 Task: Add a signature Lindsey Parker containing Best wishes for a happy National Cybersecurity Awareness Month, Lindsey Parker to email address softage.9@softage.net and add a label Safety manuals
Action: Mouse moved to (885, 53)
Screenshot: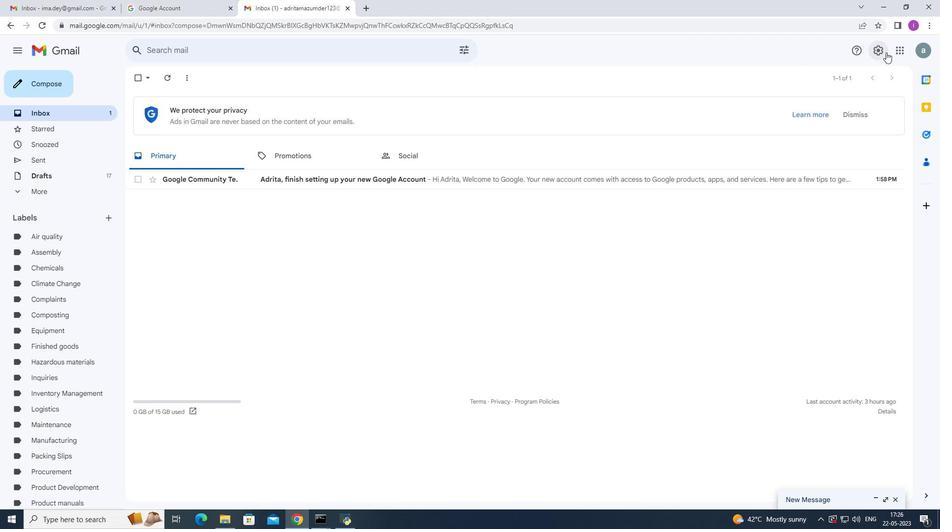 
Action: Mouse pressed left at (885, 53)
Screenshot: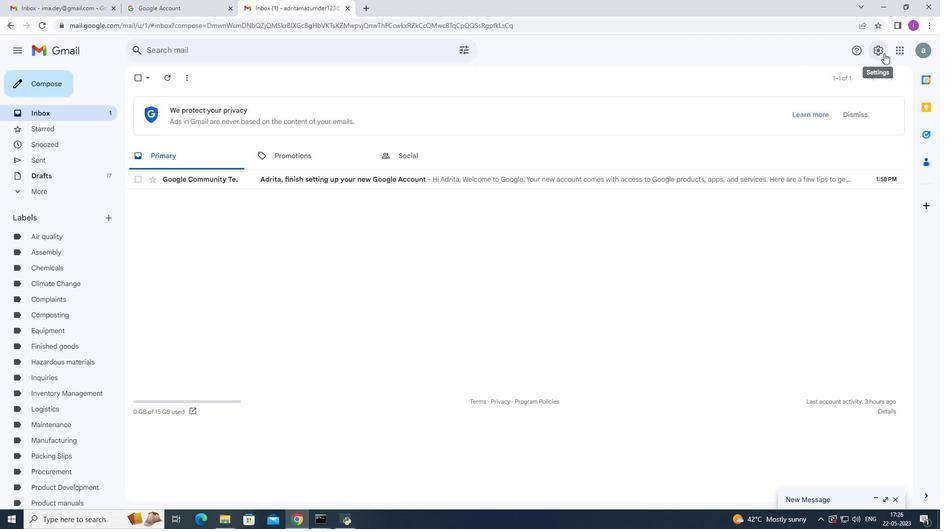 
Action: Mouse moved to (844, 101)
Screenshot: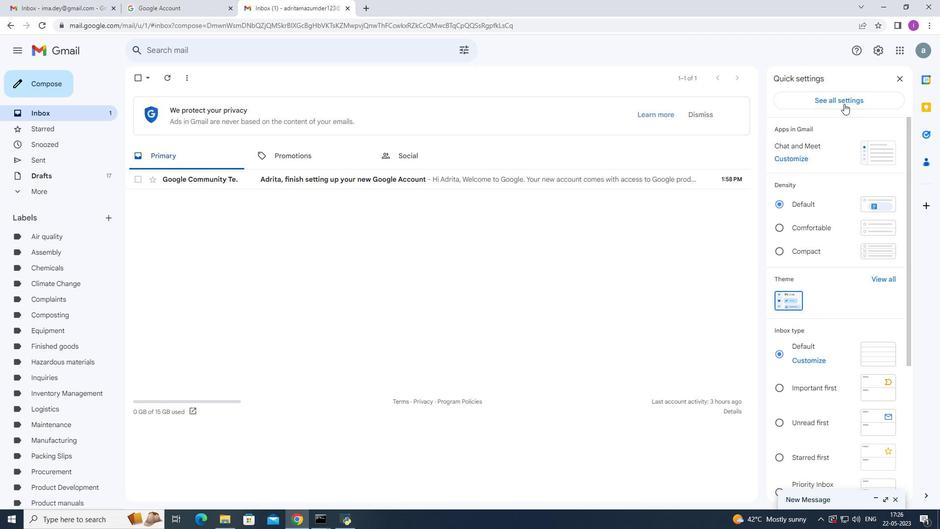 
Action: Mouse pressed left at (844, 101)
Screenshot: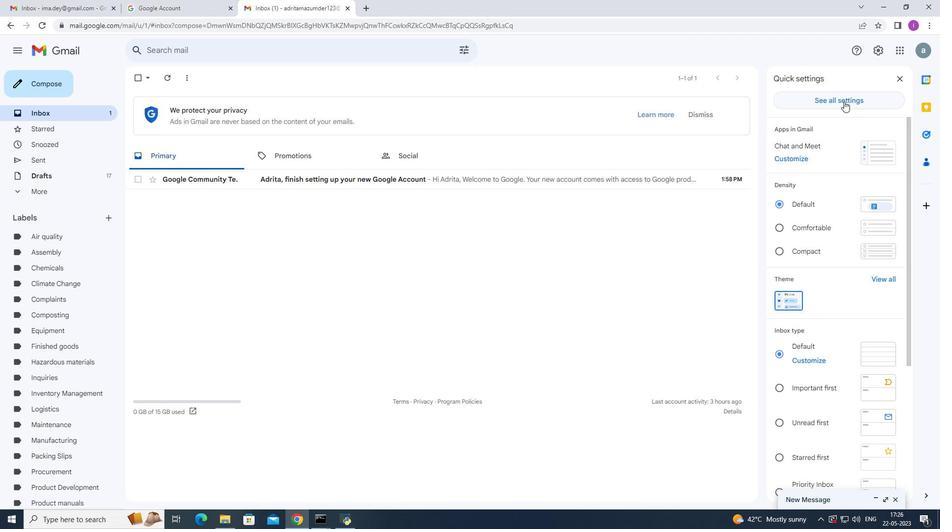 
Action: Mouse moved to (325, 351)
Screenshot: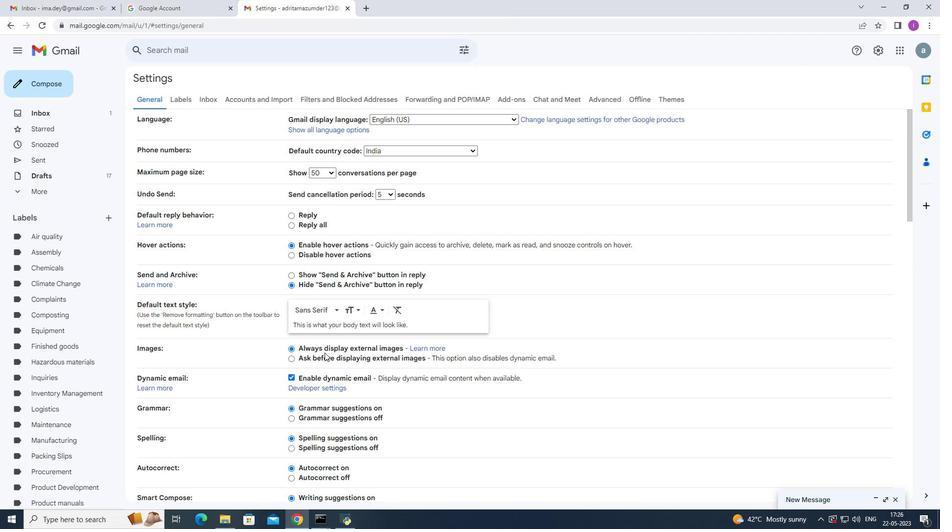 
Action: Mouse scrolled (324, 351) with delta (0, 0)
Screenshot: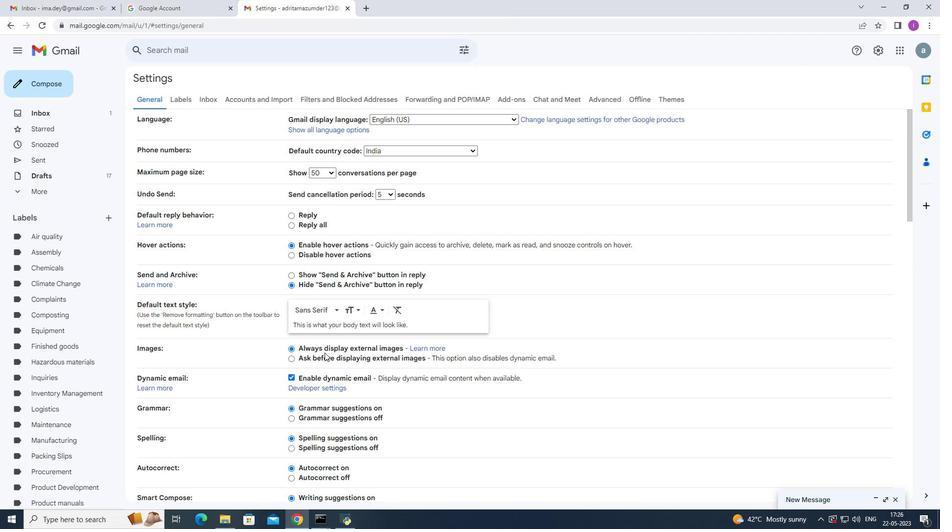 
Action: Mouse moved to (326, 351)
Screenshot: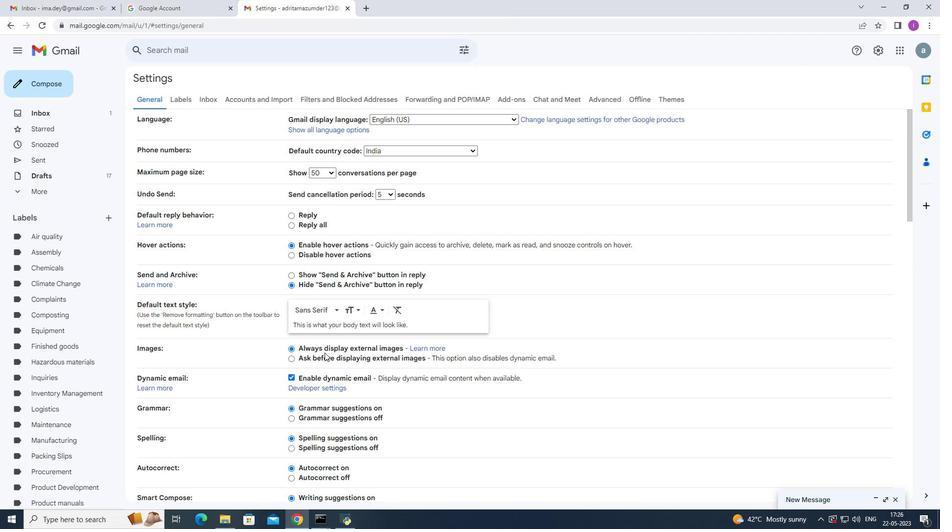 
Action: Mouse scrolled (324, 351) with delta (0, 0)
Screenshot: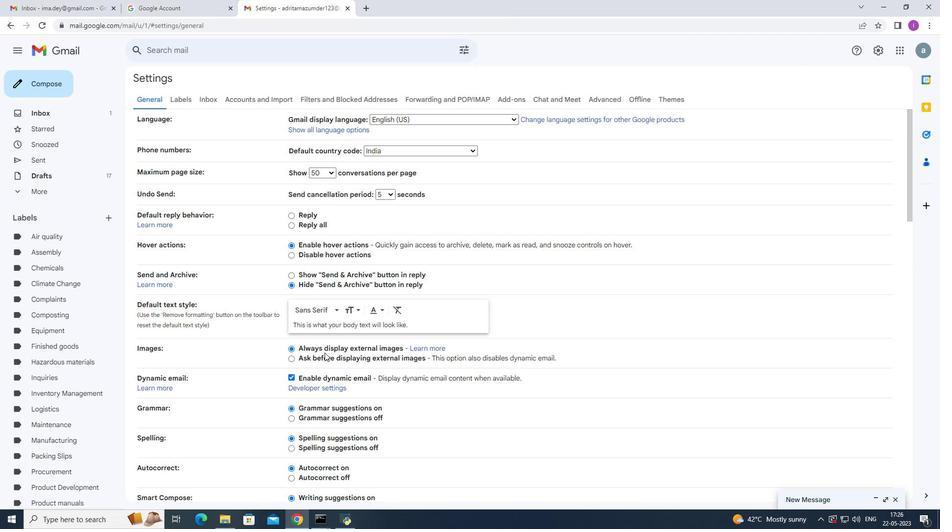
Action: Mouse moved to (330, 352)
Screenshot: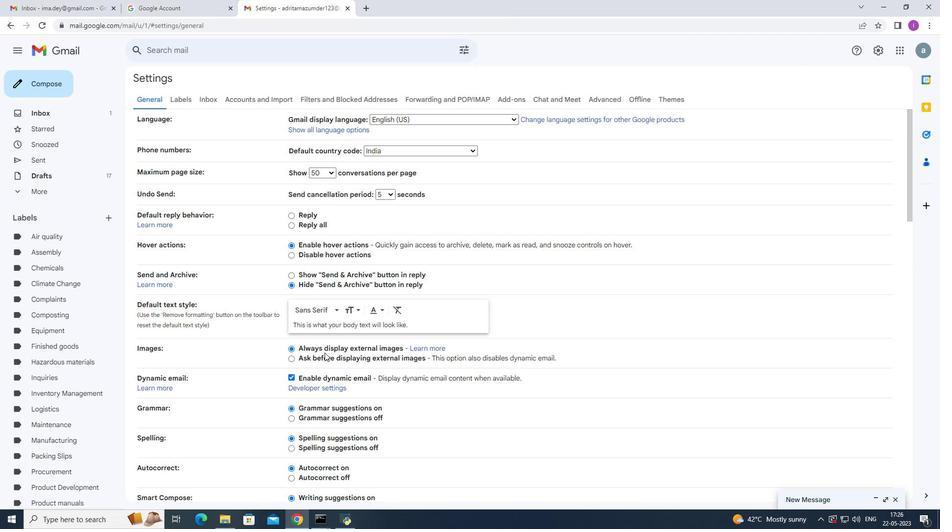 
Action: Mouse scrolled (324, 351) with delta (0, 0)
Screenshot: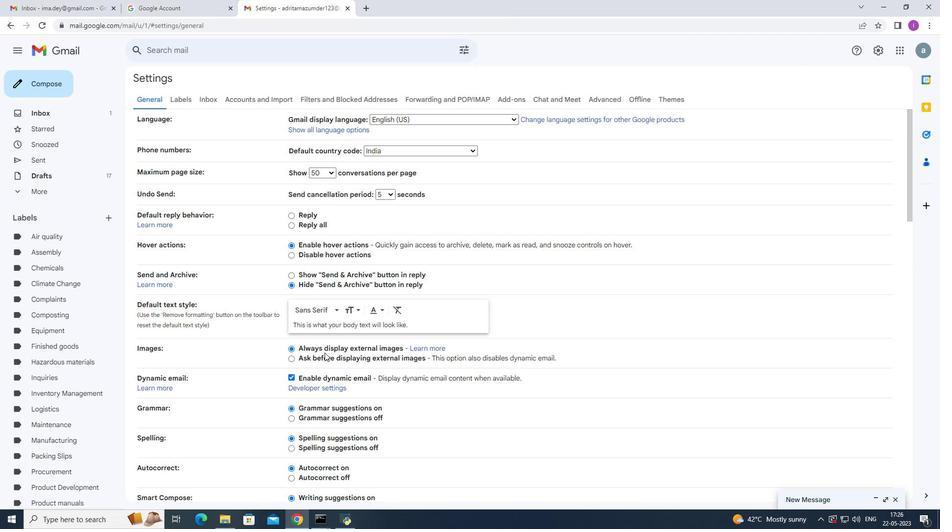 
Action: Mouse moved to (332, 351)
Screenshot: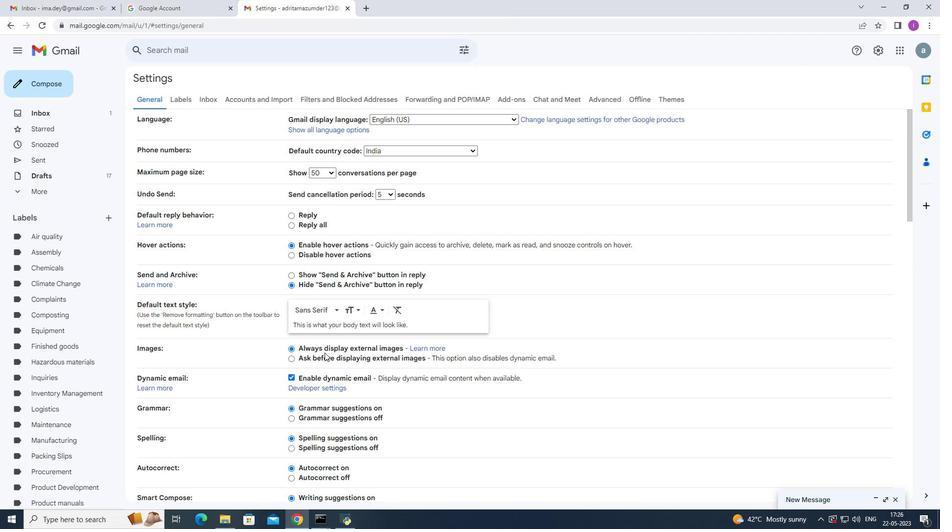 
Action: Mouse scrolled (326, 351) with delta (0, 0)
Screenshot: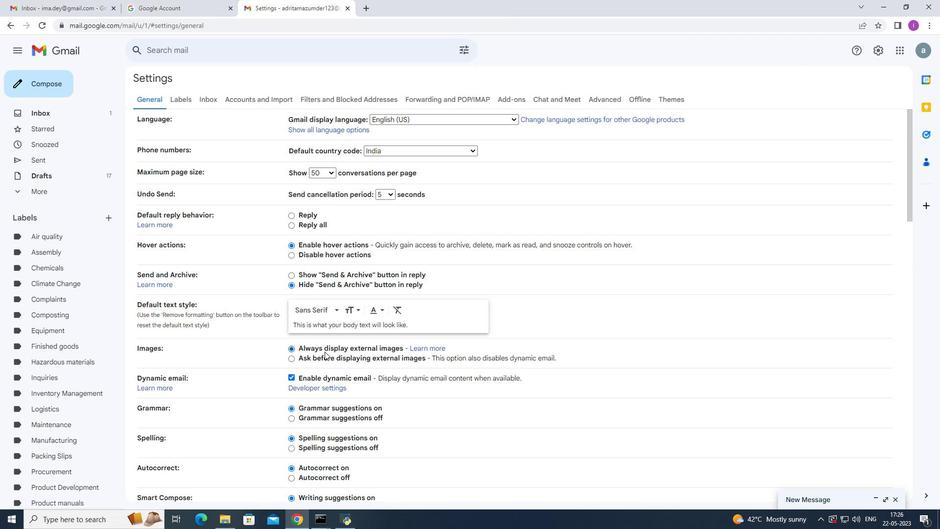 
Action: Mouse moved to (334, 347)
Screenshot: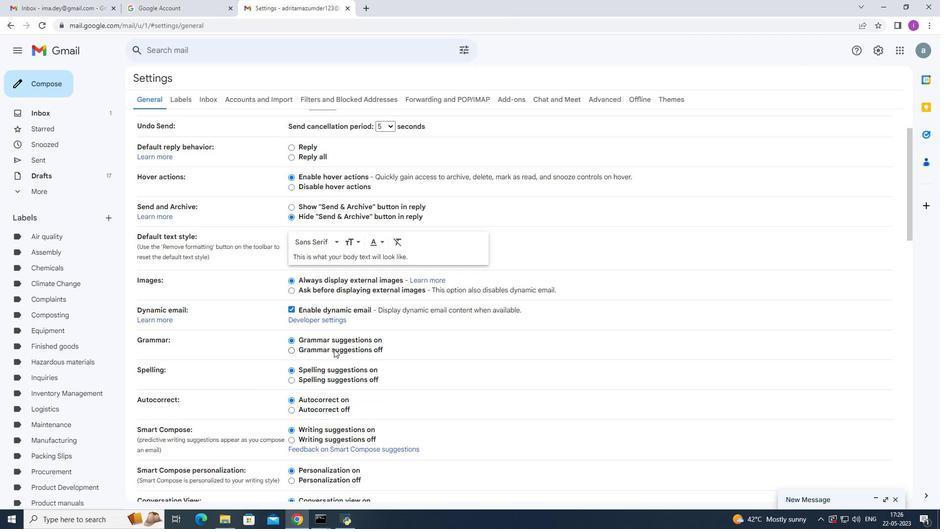 
Action: Mouse scrolled (334, 347) with delta (0, 0)
Screenshot: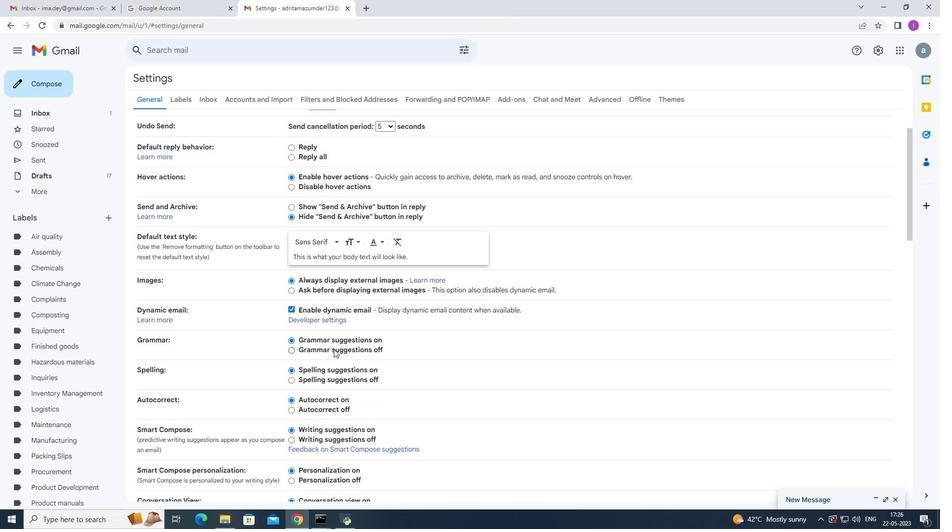 
Action: Mouse moved to (335, 347)
Screenshot: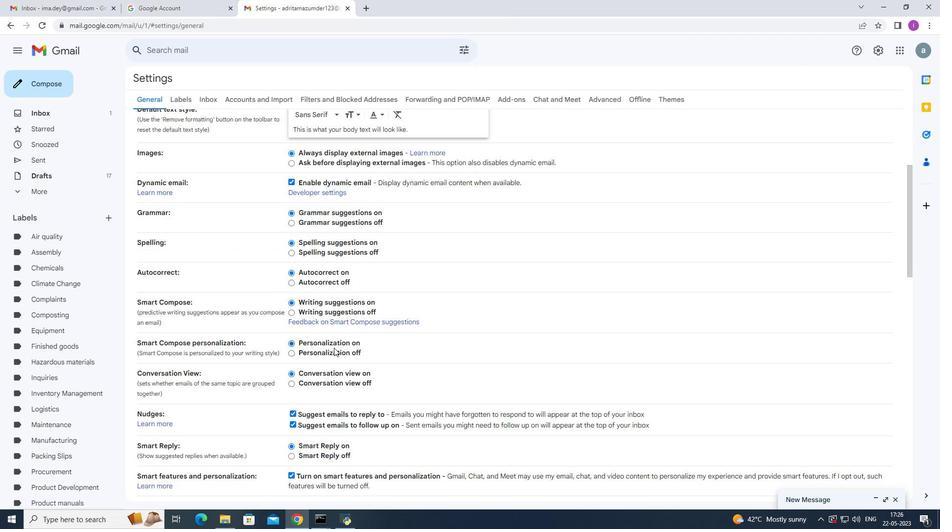 
Action: Mouse scrolled (335, 347) with delta (0, 0)
Screenshot: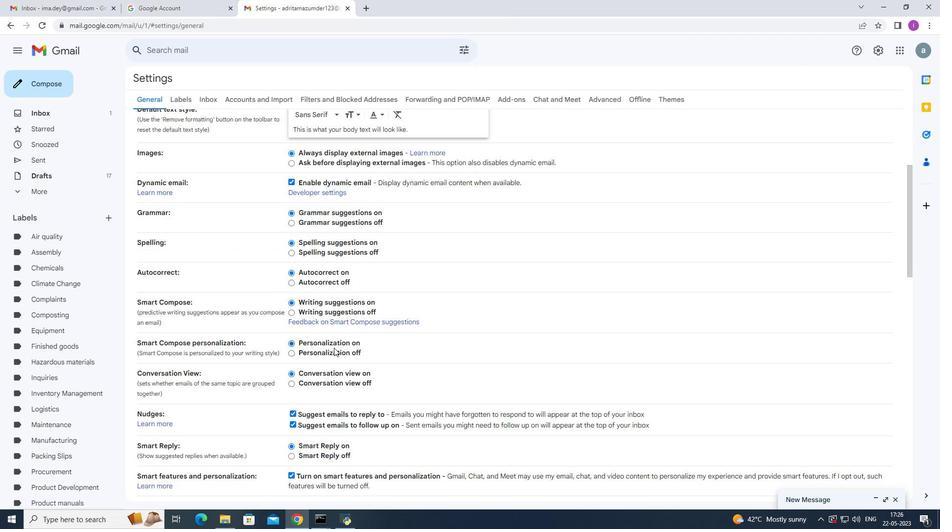 
Action: Mouse moved to (337, 346)
Screenshot: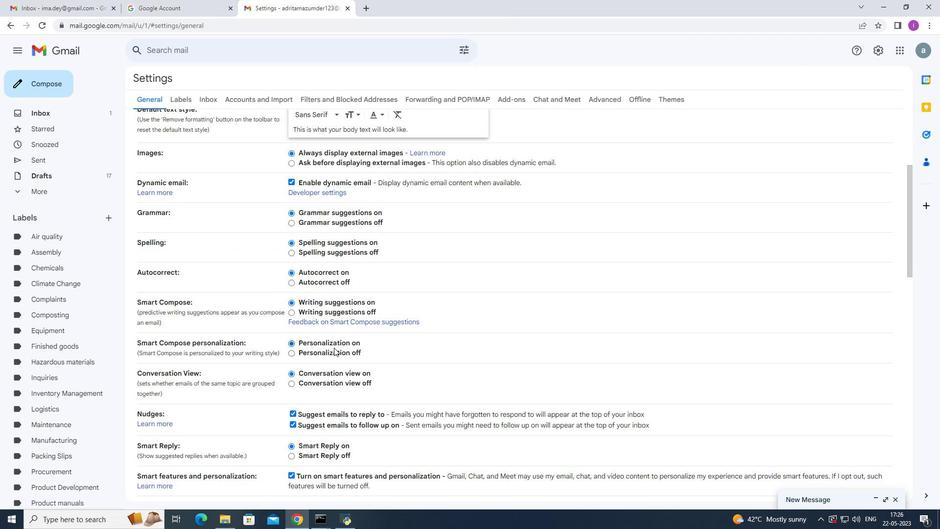 
Action: Mouse scrolled (337, 346) with delta (0, 0)
Screenshot: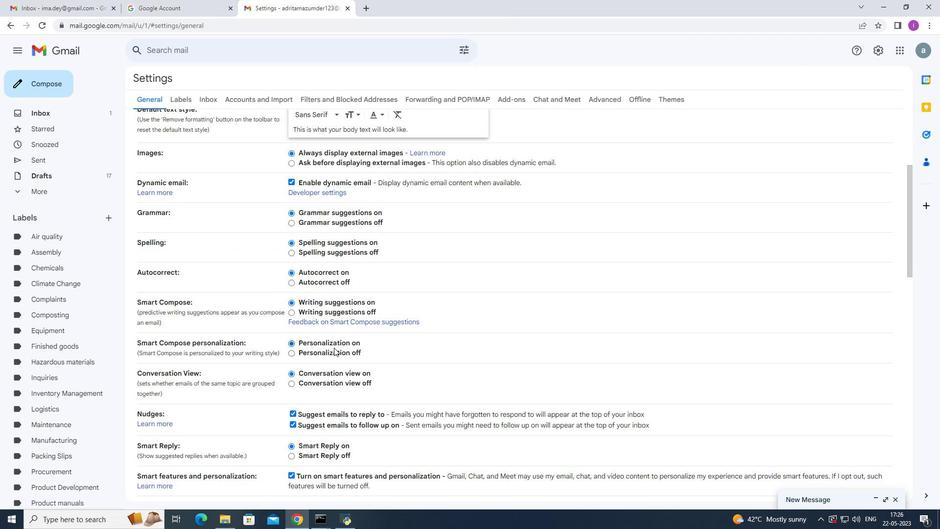 
Action: Mouse moved to (338, 346)
Screenshot: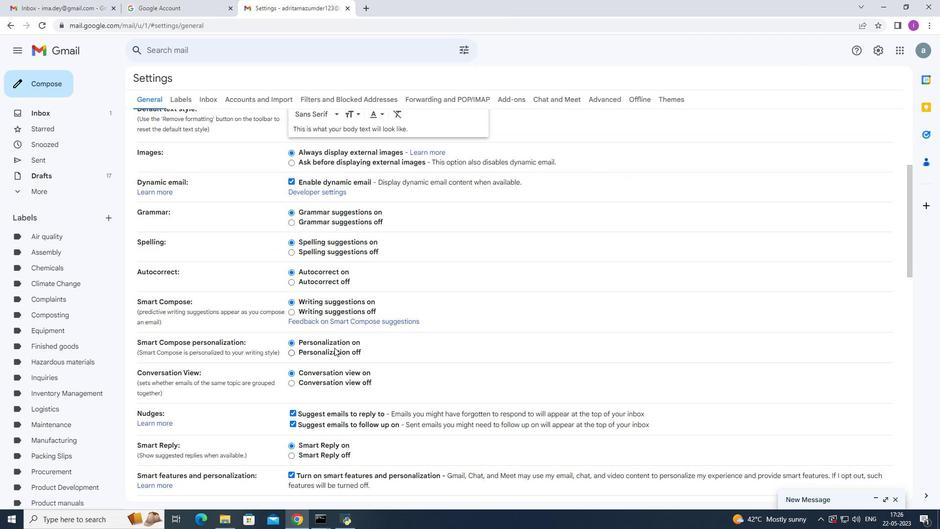 
Action: Mouse scrolled (338, 346) with delta (0, 0)
Screenshot: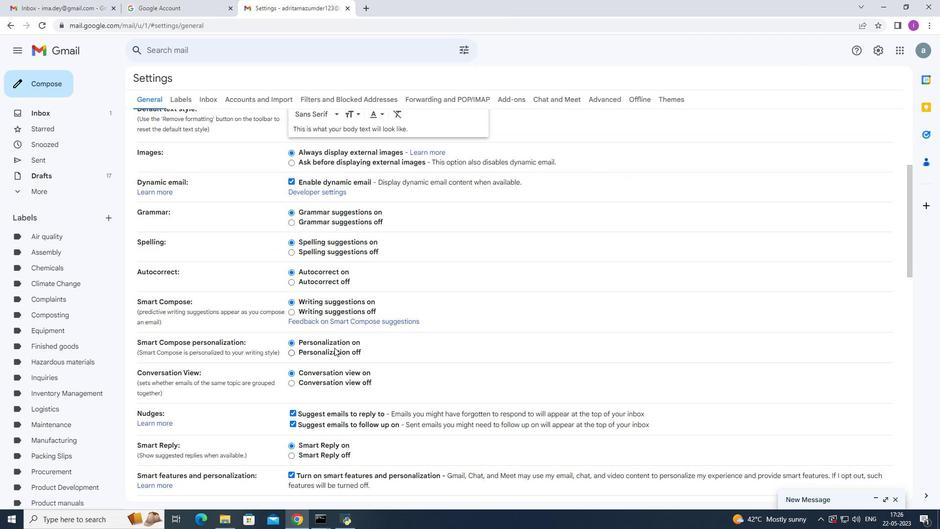 
Action: Mouse moved to (349, 340)
Screenshot: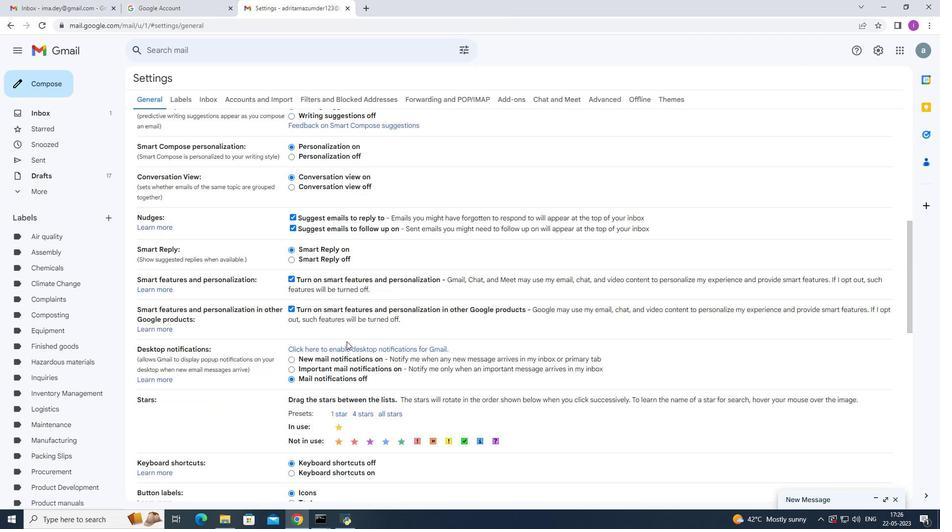 
Action: Mouse scrolled (349, 340) with delta (0, 0)
Screenshot: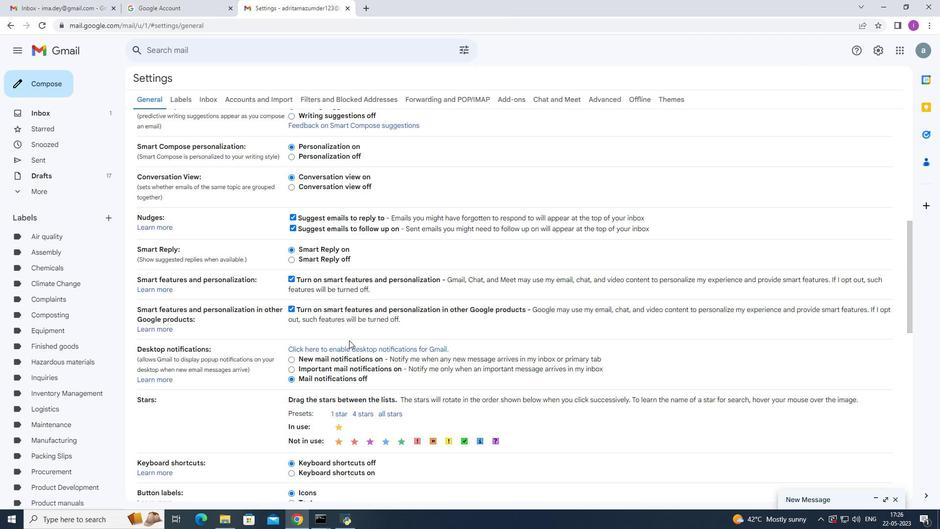 
Action: Mouse scrolled (349, 340) with delta (0, 0)
Screenshot: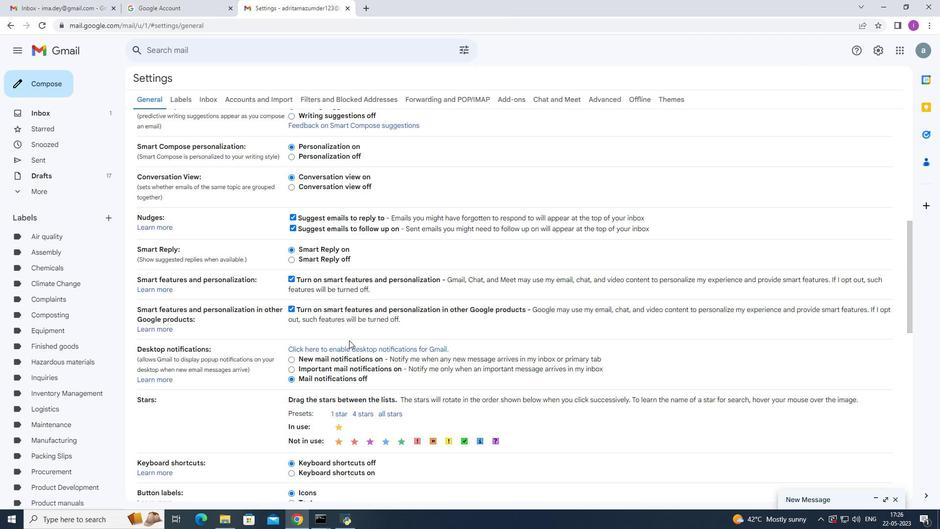 
Action: Mouse moved to (351, 340)
Screenshot: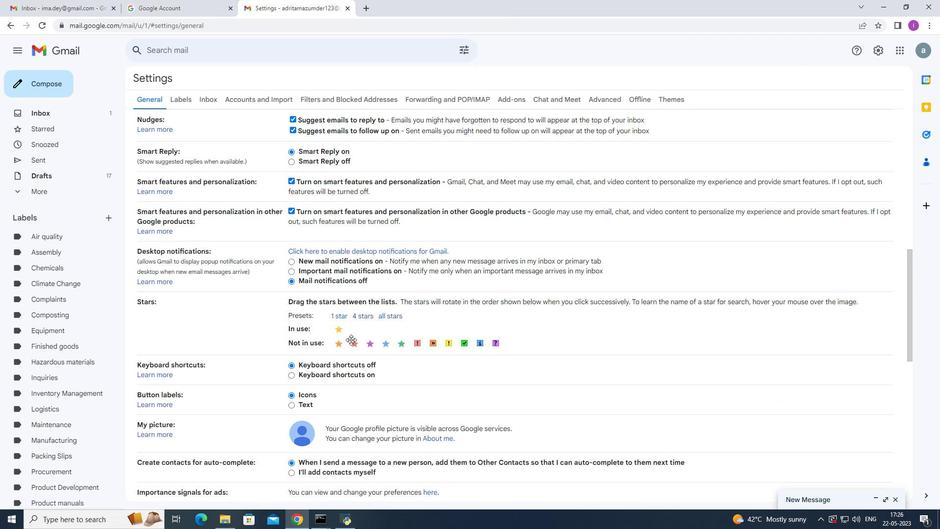 
Action: Mouse scrolled (351, 339) with delta (0, 0)
Screenshot: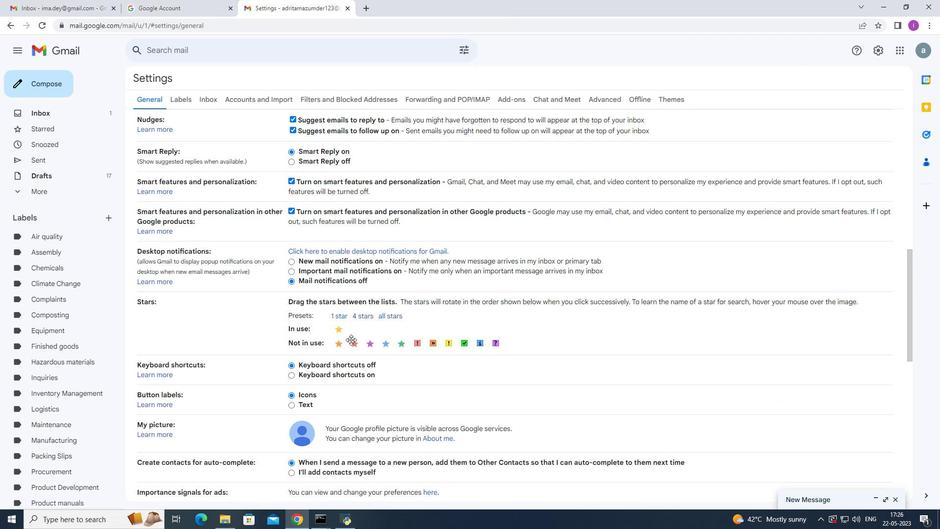 
Action: Mouse moved to (353, 339)
Screenshot: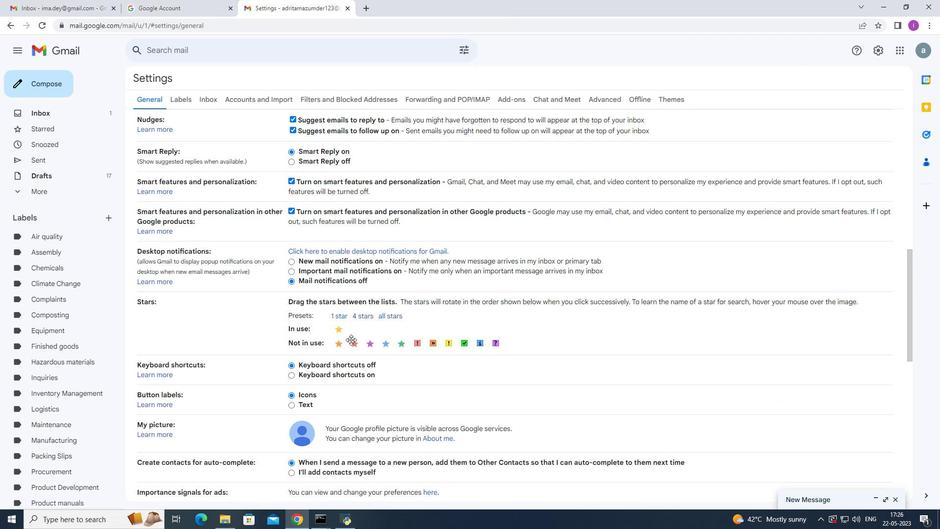 
Action: Mouse scrolled (353, 338) with delta (0, 0)
Screenshot: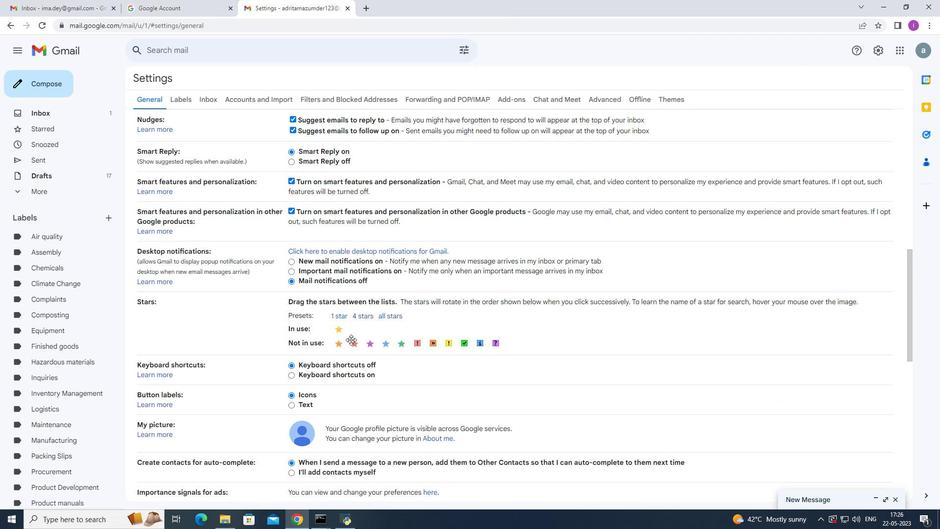 
Action: Mouse moved to (354, 338)
Screenshot: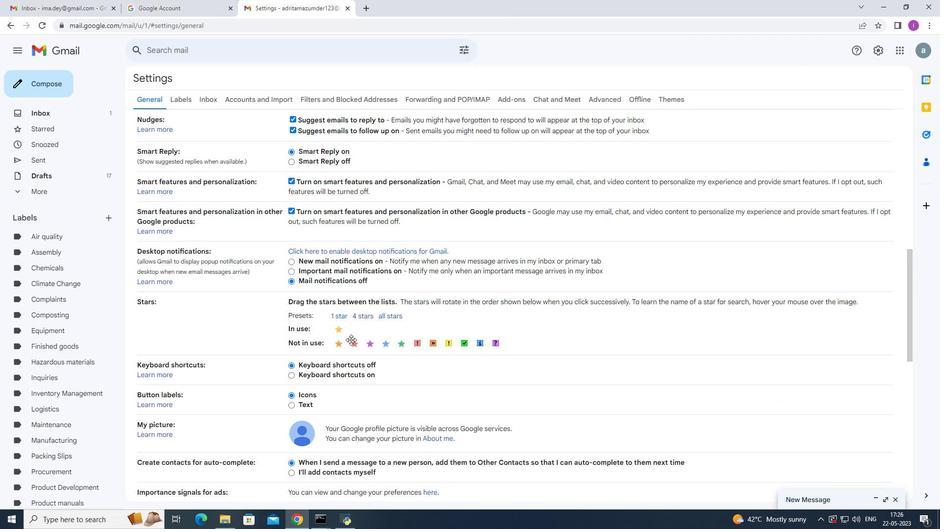 
Action: Mouse scrolled (354, 339) with delta (0, 0)
Screenshot: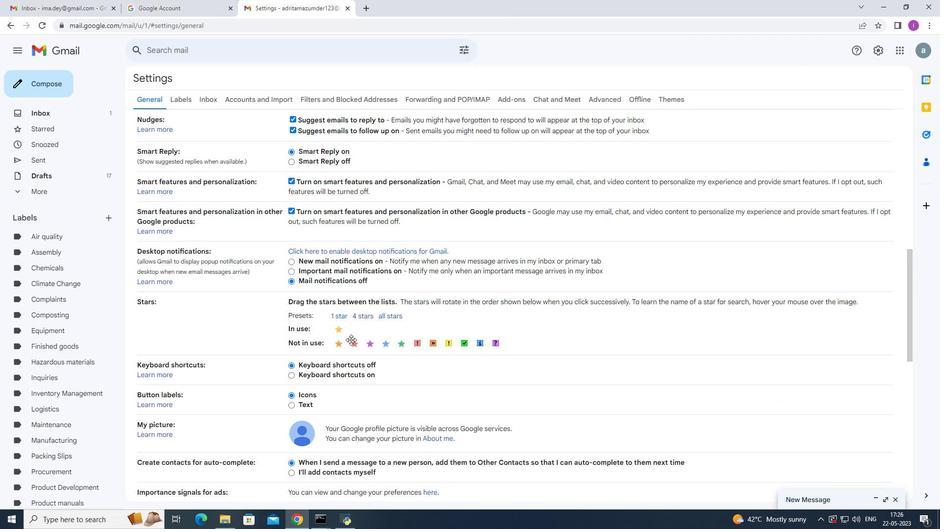 
Action: Mouse scrolled (354, 338) with delta (0, 0)
Screenshot: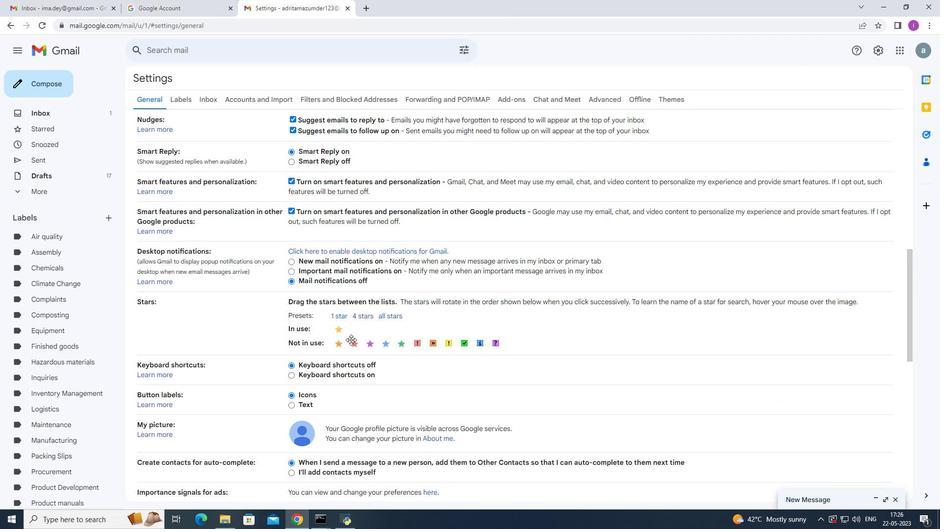 
Action: Mouse moved to (371, 330)
Screenshot: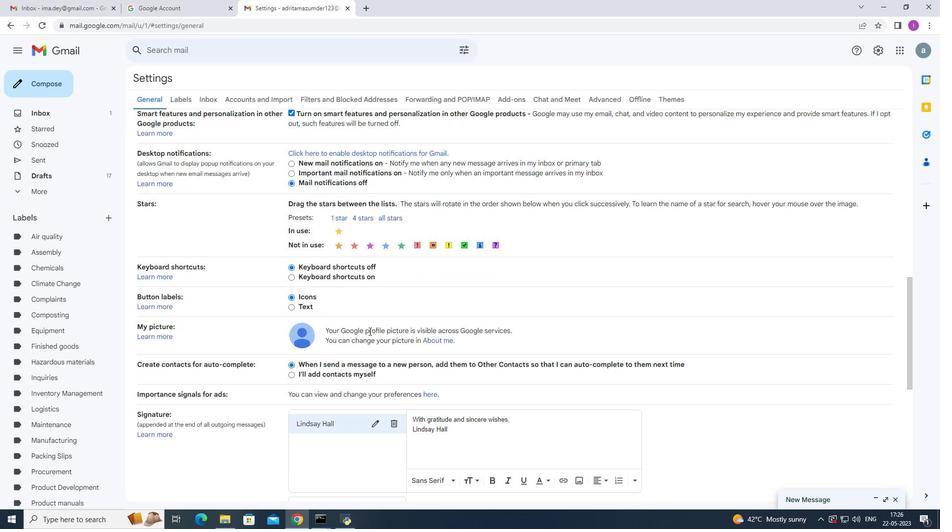 
Action: Mouse scrolled (371, 329) with delta (0, 0)
Screenshot: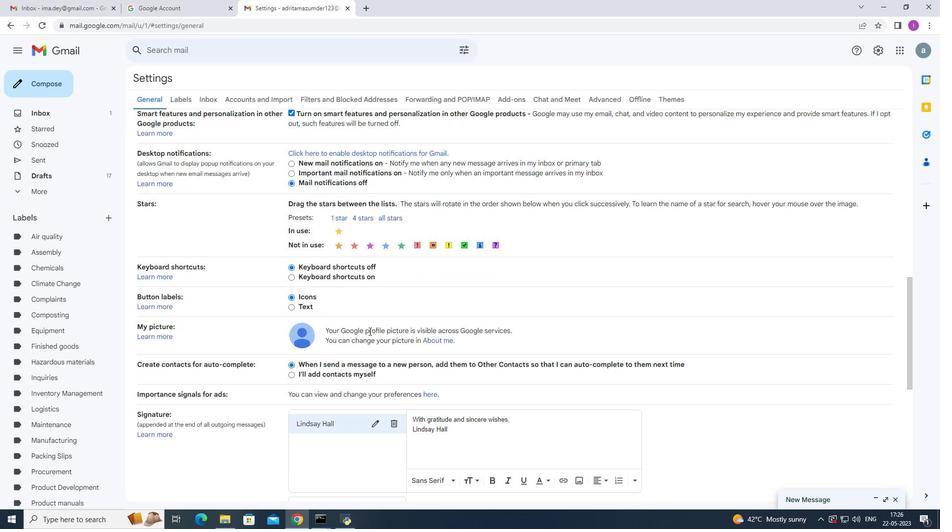 
Action: Mouse moved to (371, 330)
Screenshot: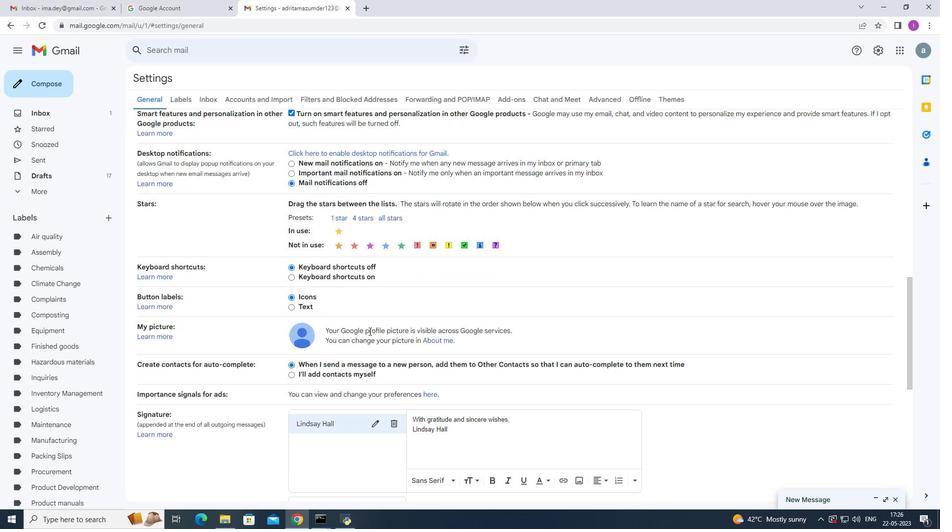 
Action: Mouse scrolled (371, 329) with delta (0, 0)
Screenshot: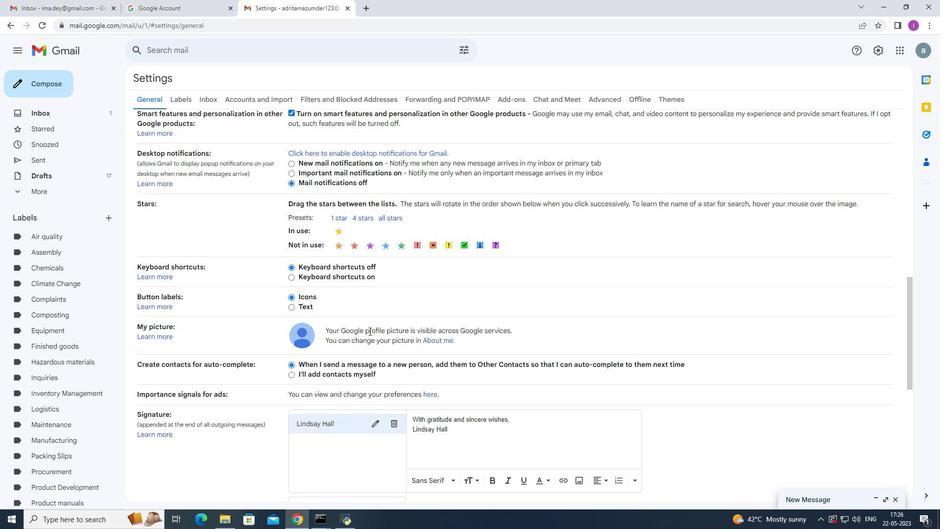 
Action: Mouse moved to (372, 329)
Screenshot: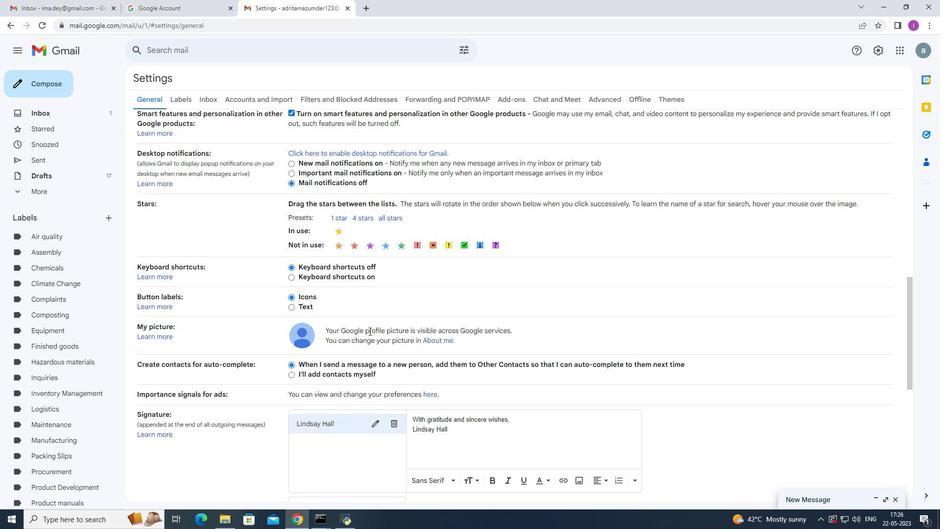 
Action: Mouse scrolled (372, 329) with delta (0, 0)
Screenshot: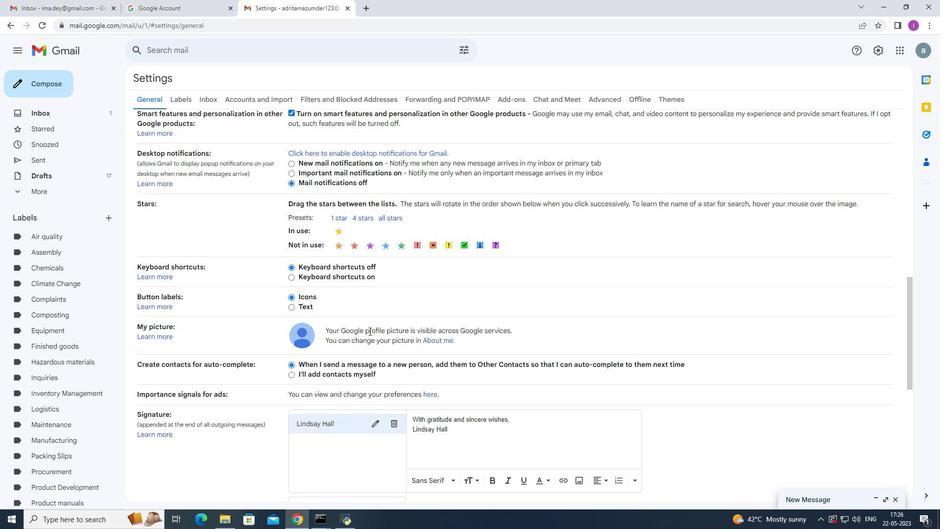 
Action: Mouse moved to (395, 279)
Screenshot: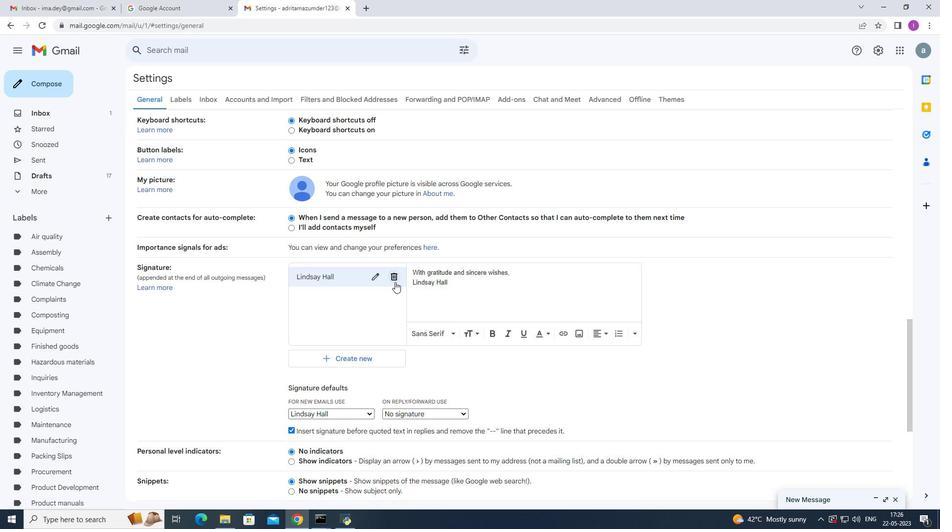 
Action: Mouse pressed left at (395, 279)
Screenshot: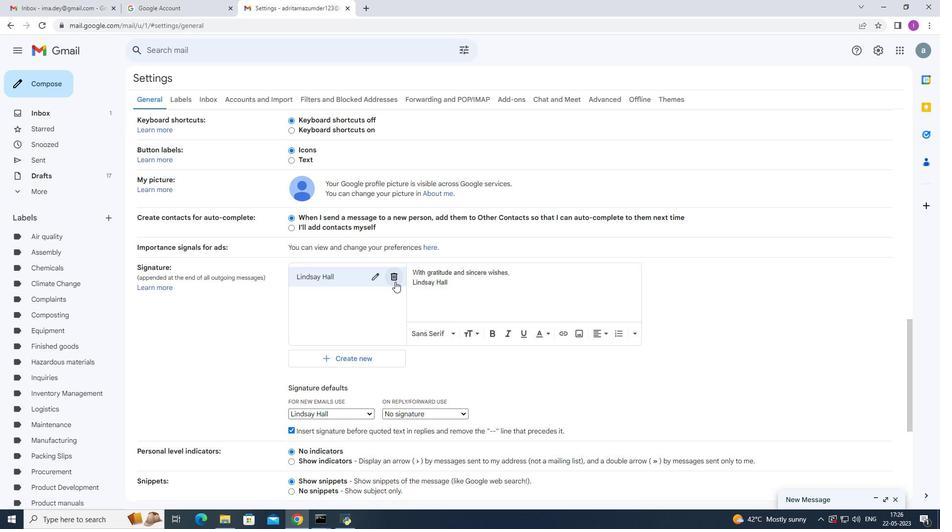 
Action: Mouse moved to (554, 293)
Screenshot: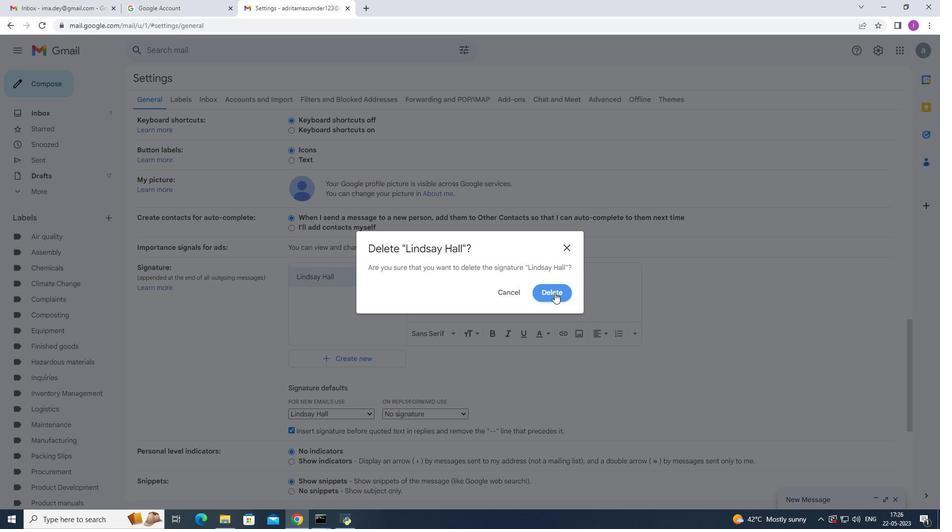 
Action: Mouse pressed left at (554, 293)
Screenshot: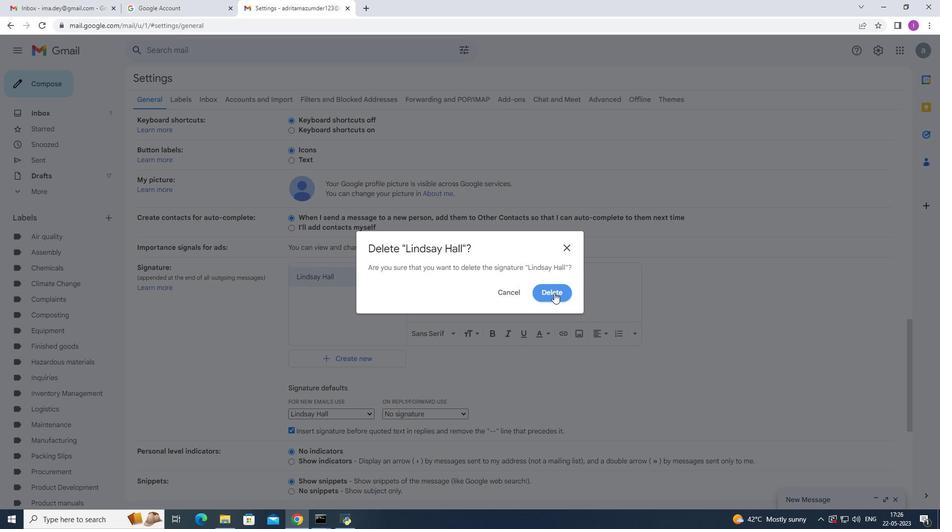 
Action: Mouse moved to (317, 284)
Screenshot: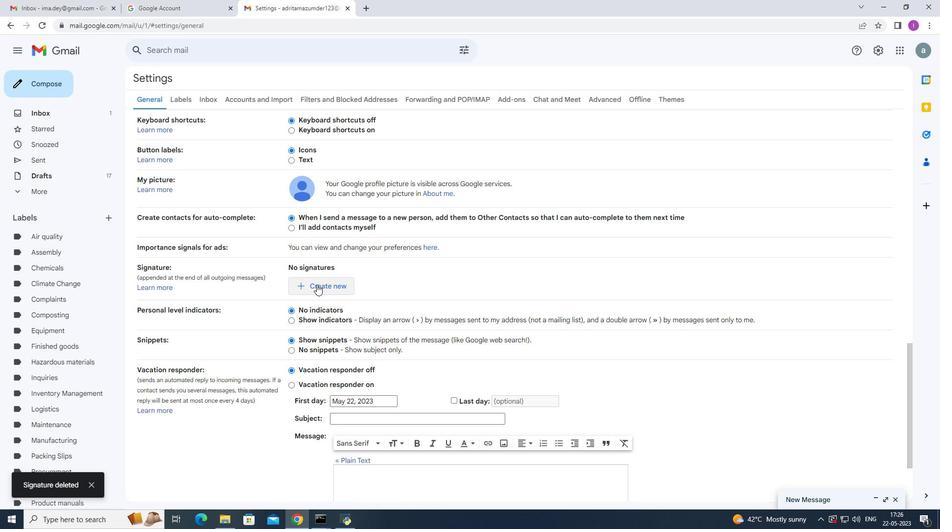
Action: Mouse pressed left at (317, 284)
Screenshot: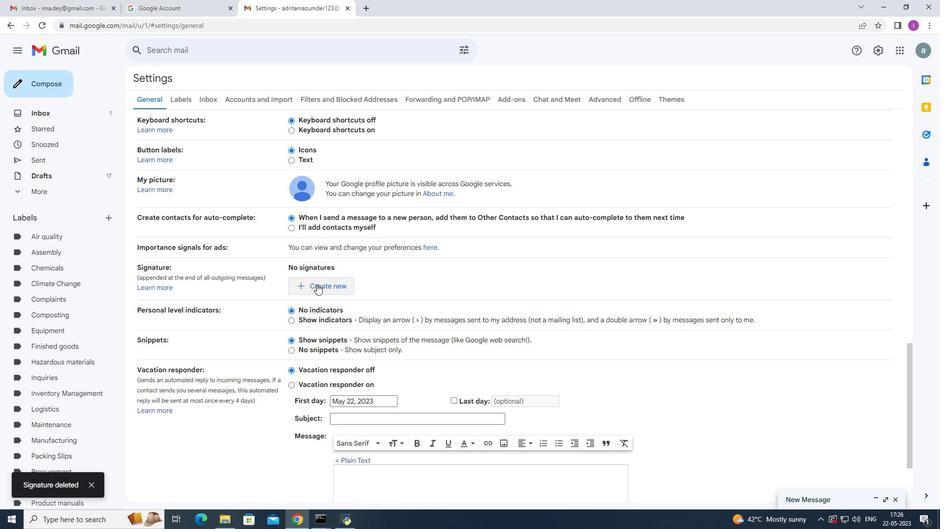 
Action: Mouse moved to (393, 270)
Screenshot: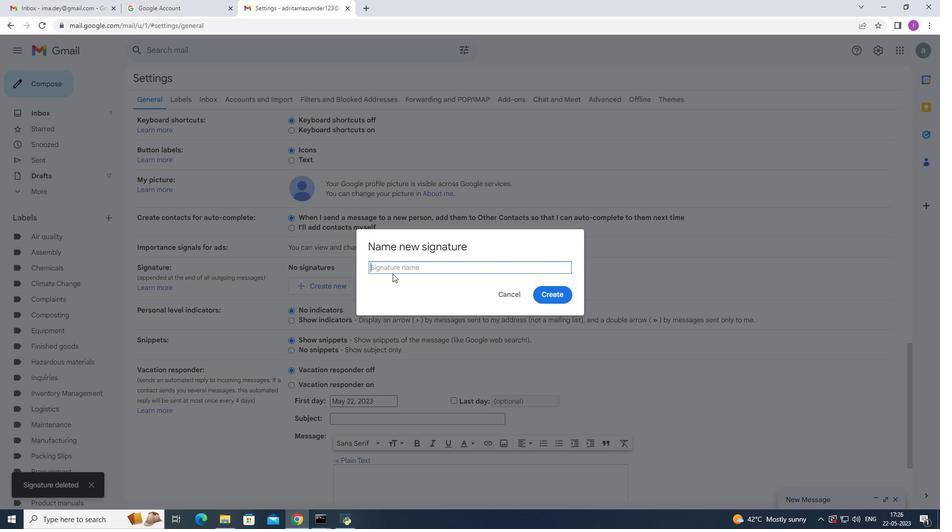 
Action: Mouse pressed left at (393, 270)
Screenshot: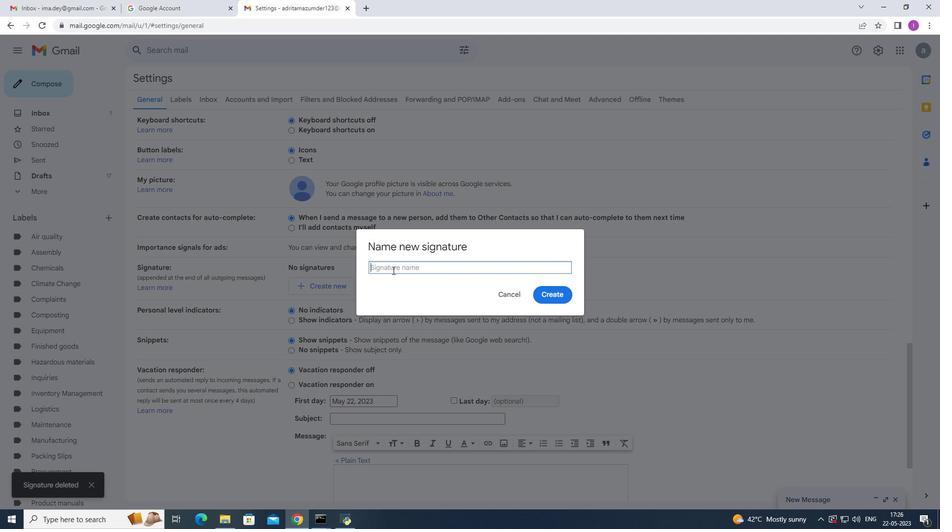 
Action: Mouse moved to (475, 241)
Screenshot: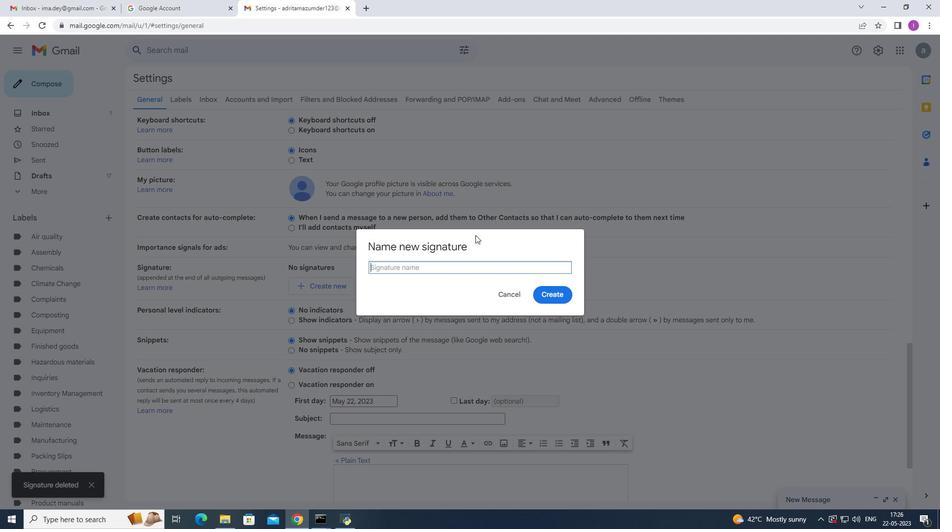 
Action: Key pressed <Key.shift>Lindsey<Key.space><Key.shift>Parker
Screenshot: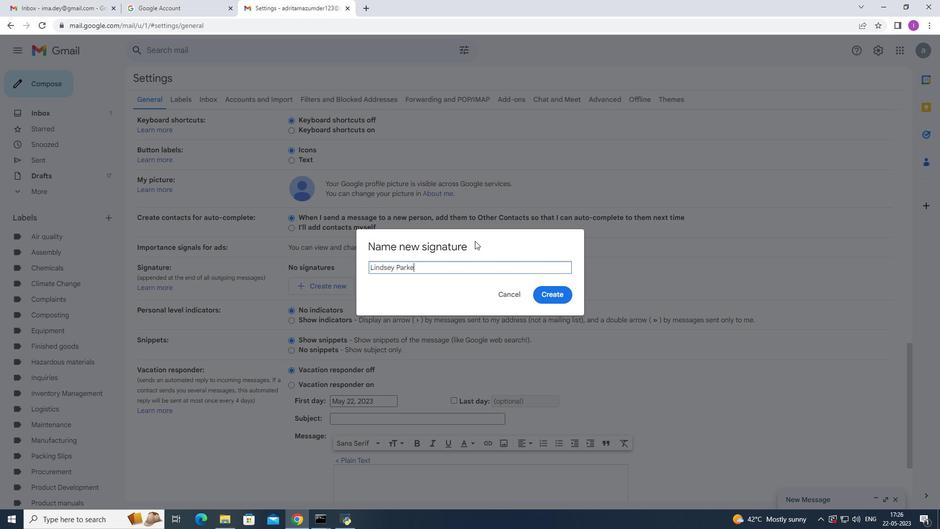 
Action: Mouse moved to (543, 291)
Screenshot: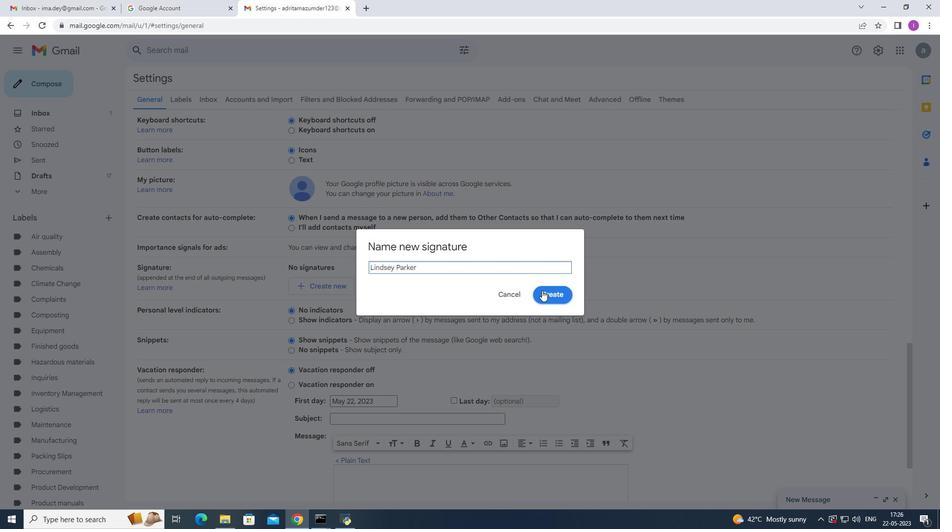 
Action: Mouse pressed left at (543, 291)
Screenshot: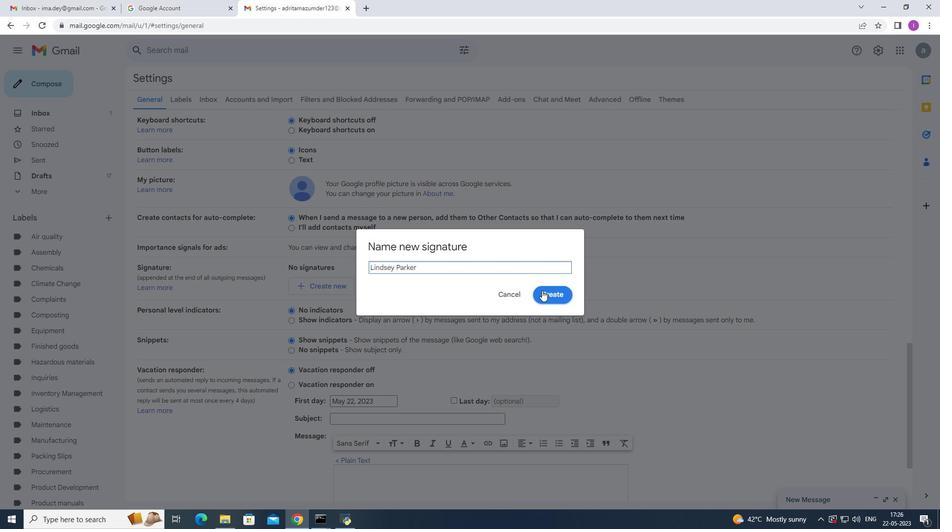 
Action: Mouse moved to (367, 414)
Screenshot: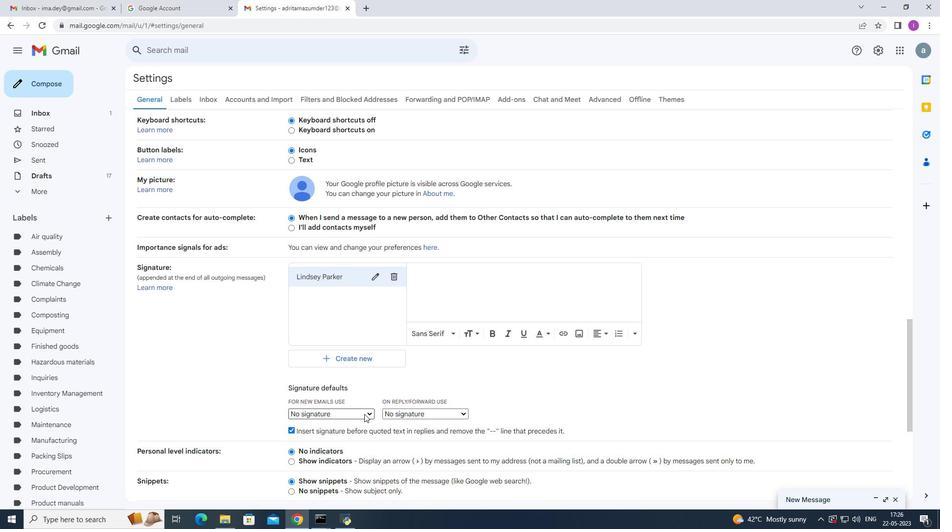
Action: Mouse pressed left at (367, 414)
Screenshot: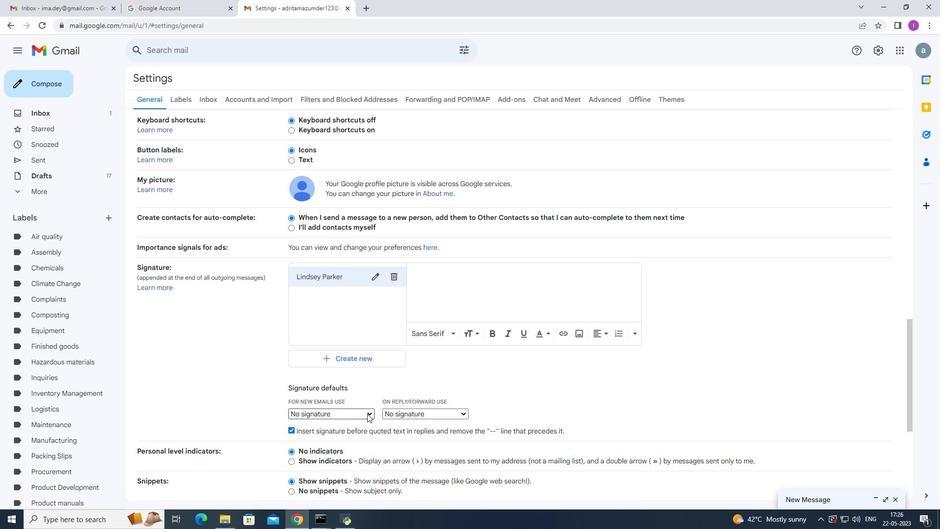 
Action: Mouse moved to (350, 434)
Screenshot: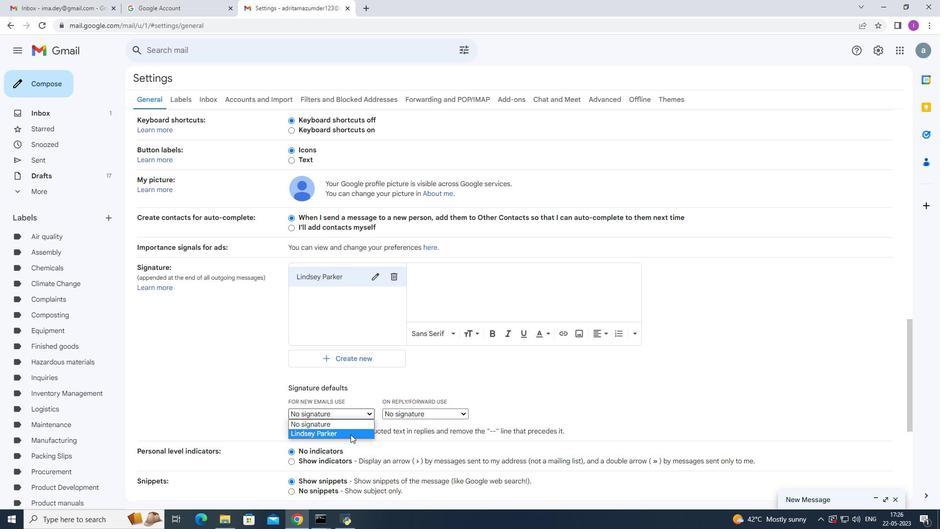 
Action: Mouse pressed left at (350, 434)
Screenshot: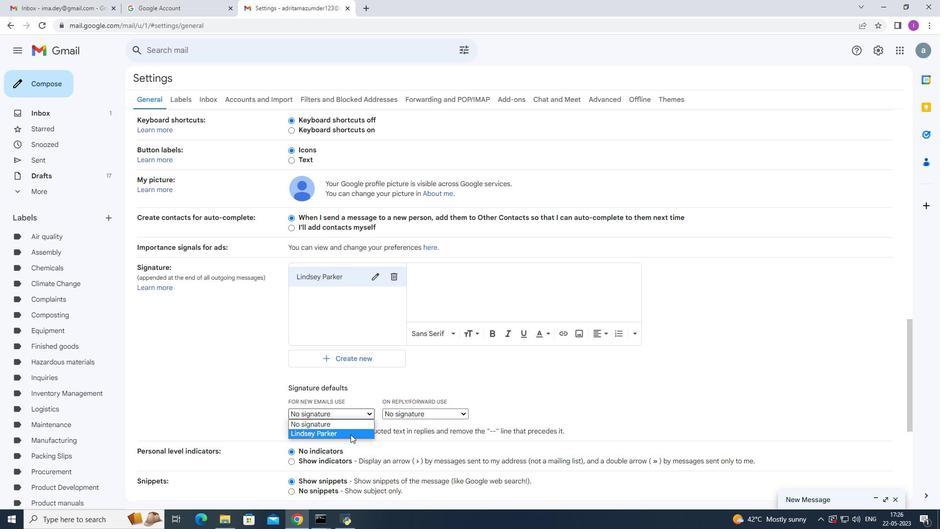 
Action: Mouse moved to (421, 279)
Screenshot: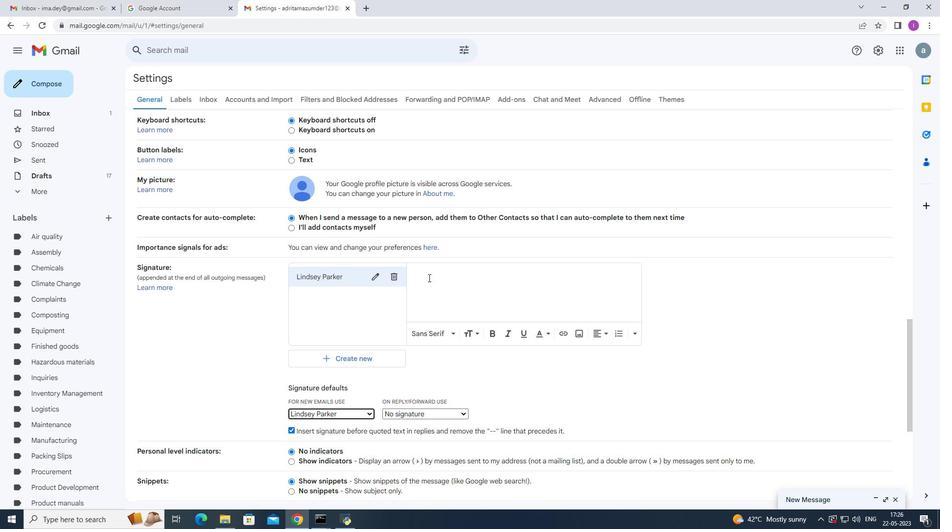 
Action: Mouse pressed left at (421, 279)
Screenshot: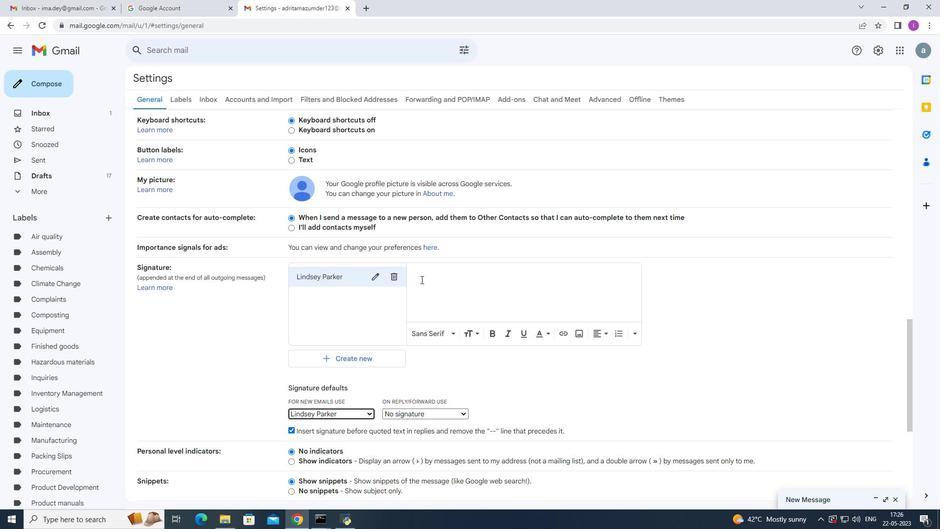 
Action: Mouse moved to (554, 276)
Screenshot: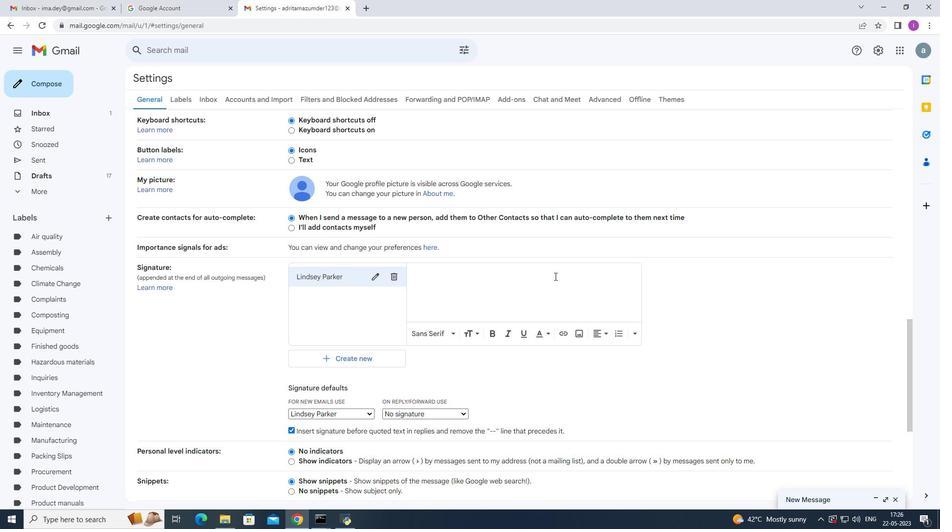
Action: Key pressed <Key.shift><Key.shift><Key.shift><Key.shift><Key.shift><Key.shift><Key.shift><Key.shift><Key.shift><Key.shift><Key.shift><Key.shift><Key.shift><Key.shift><Key.shift><Key.shift><Key.shift><Key.shift><Key.shift><Key.shift><Key.shift><Key.shift><Key.shift><Key.shift><Key.shift><Key.shift><Key.shift><Key.shift><Key.shift><Key.shift><Key.shift><Key.shift><Key.shift><Key.shift><Key.shift><Key.shift><Key.shift><Key.shift>Bea<Key.backspace>st<Key.space>wishes<Key.space>for<Key.space>a<Key.space>happy<Key.space><Key.shift><Key.shift><Key.shift><Key.shift><Key.shift>National<Key.space><Key.shift><Key.shift><Key.shift><Key.shift><Key.shift><Key.shift><Key.shift><Key.shift><Key.shift><Key.shift><Key.shift><Key.shift><Key.shift><Key.shift><Key.shift><Key.shift><Key.shift><Key.shift><Key.shift><Key.shift><Key.shift><Key.shift><Key.shift><Key.shift><Key.shift><Key.shift><Key.shift><Key.shift><Key.shift><Key.shift><Key.shift><Key.shift><Key.shift><Key.shift><Key.shift><Key.shift><Key.shift><Key.shift><Key.shift><Key.shift><Key.shift><Key.shift><Key.shift><Key.shift><Key.shift><Key.shift><Key.shift><Key.shift><Key.shift><Key.shift><Key.shift><Key.shift><Key.shift><Key.shift><Key.shift><Key.shift><Key.shift><Key.shift><Key.shift><Key.shift><Key.shift><Key.shift><Key.shift>Cyber<Key.space><Key.shift>Sec
Screenshot: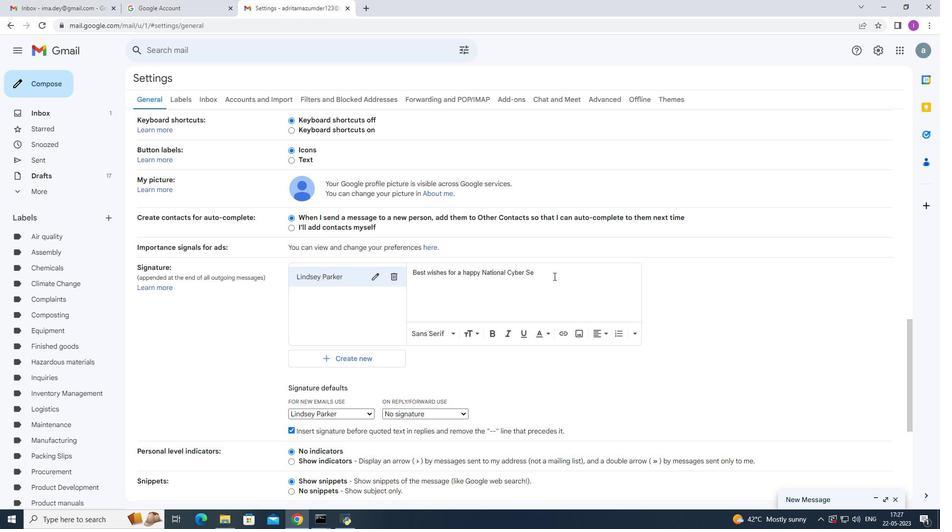 
Action: Mouse moved to (553, 276)
Screenshot: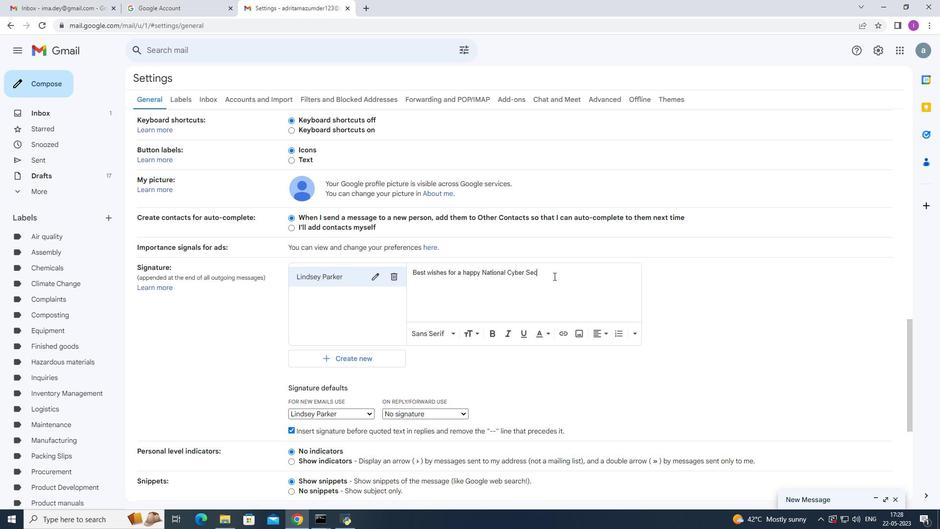 
Action: Key pressed uriy
Screenshot: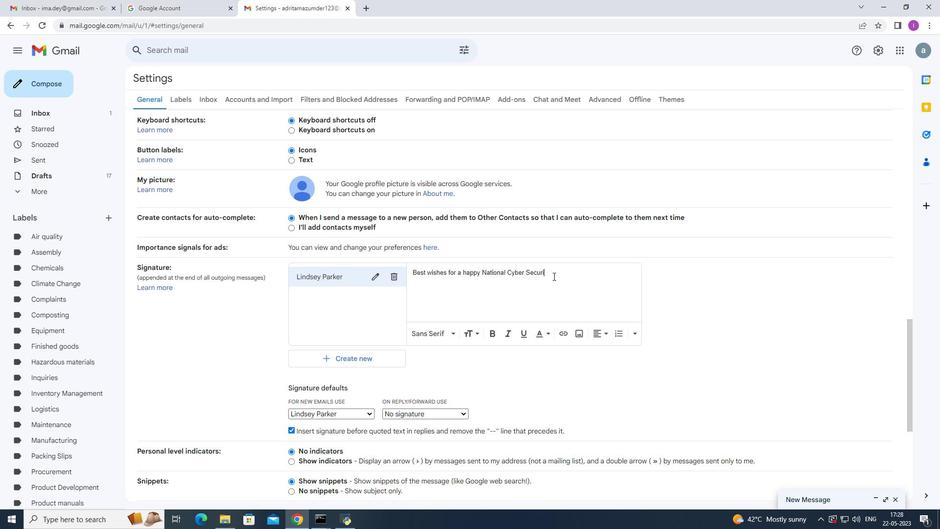 
Action: Mouse moved to (560, 272)
Screenshot: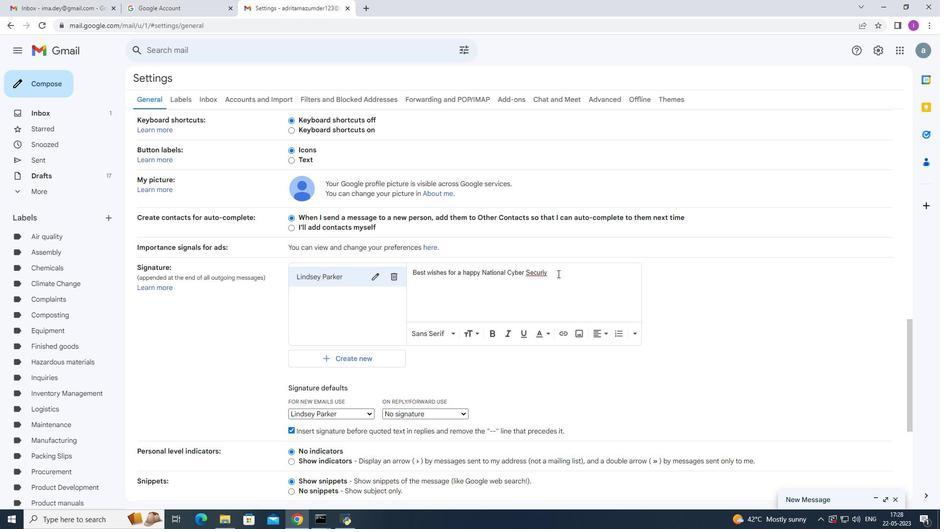 
Action: Key pressed <Key.backspace>
Screenshot: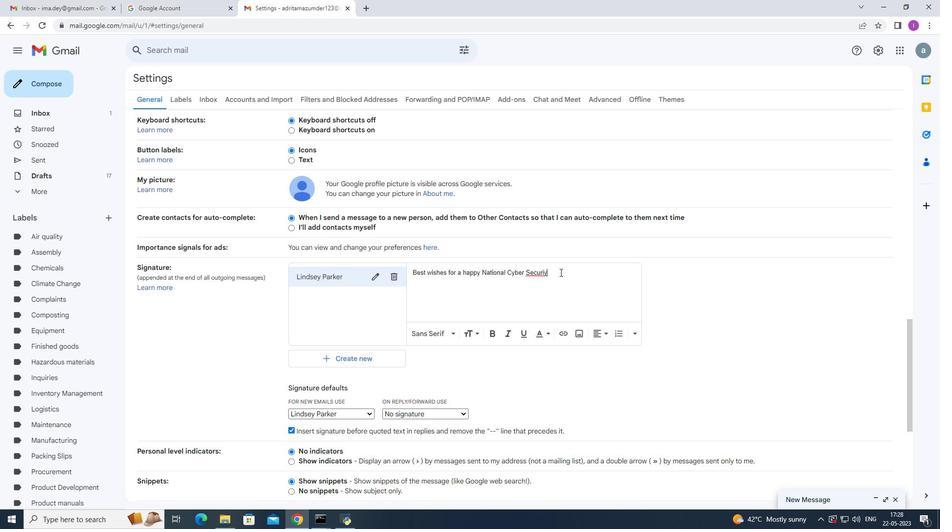 
Action: Mouse moved to (562, 272)
Screenshot: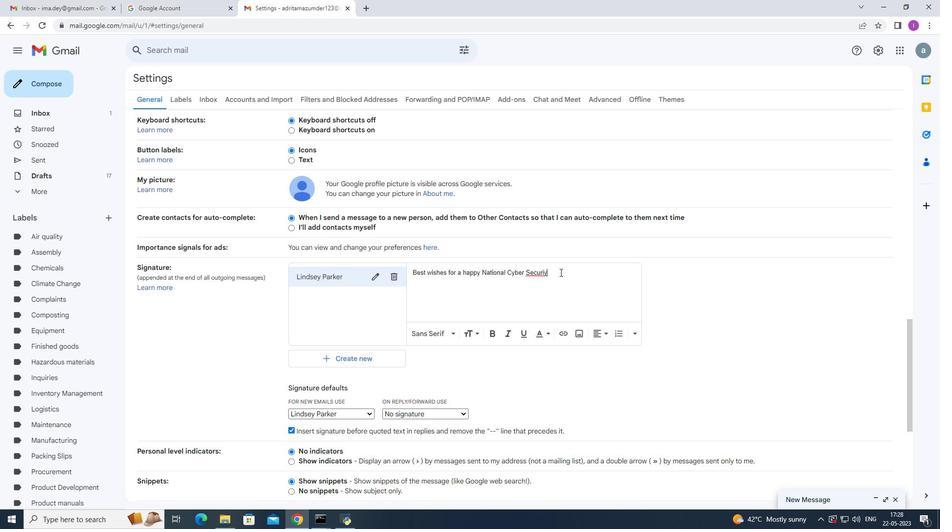 
Action: Key pressed ty<Key.space><Key.shift>Awareness<Key.space><Key.shift>Month,<Key.enter><Key.shift>B<Key.backspace><Key.shift><Key.shift>Lindsey<Key.space><Key.shift>Parker
Screenshot: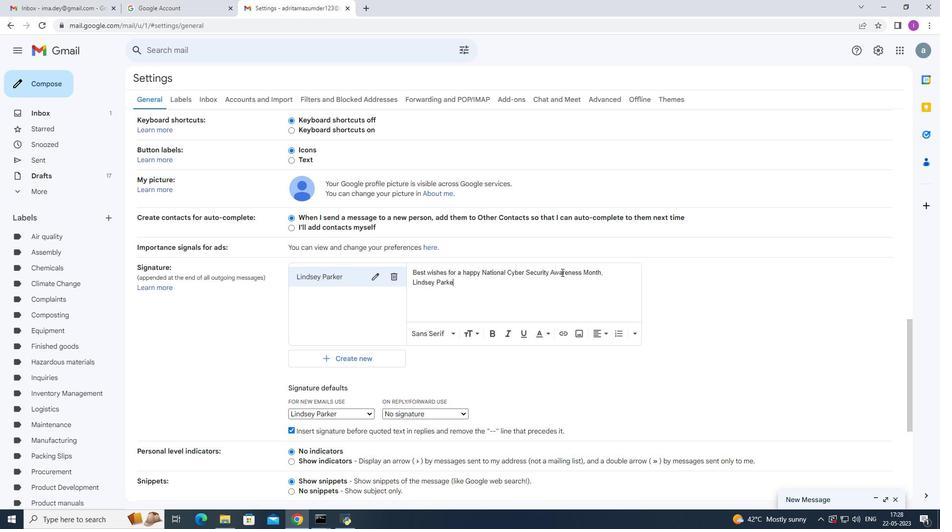 
Action: Mouse moved to (439, 419)
Screenshot: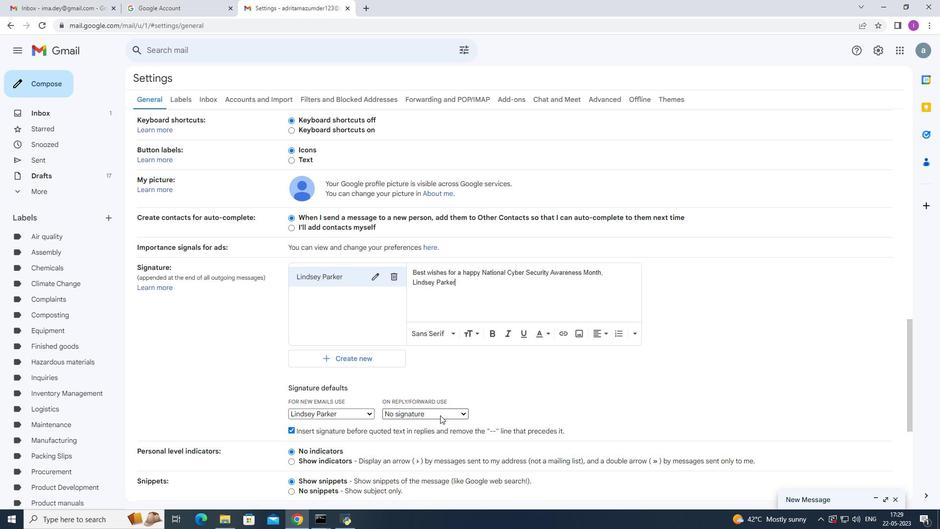 
Action: Mouse scrolled (439, 419) with delta (0, 0)
Screenshot: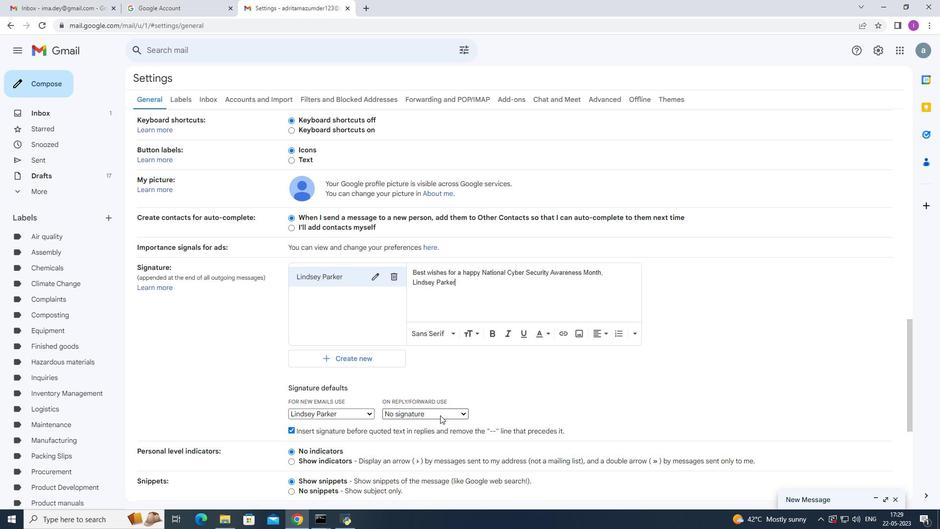 
Action: Mouse moved to (439, 421)
Screenshot: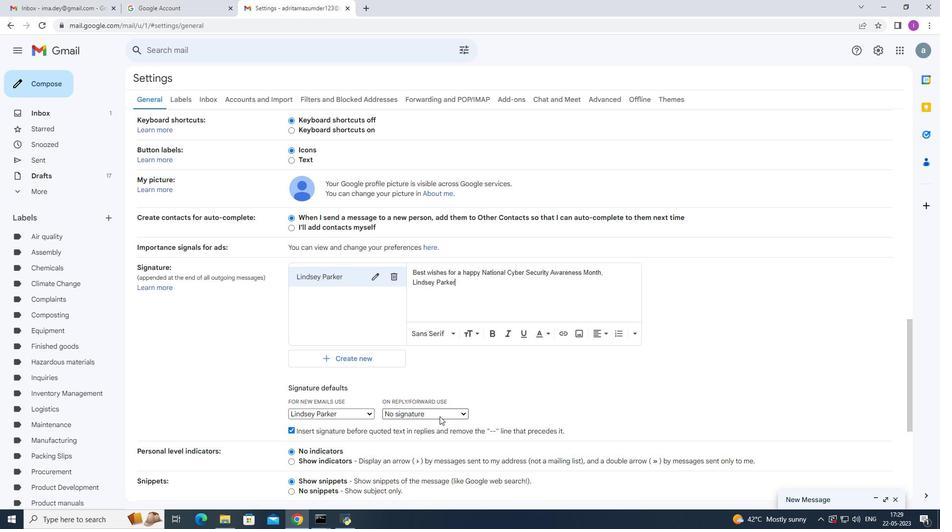 
Action: Mouse scrolled (439, 421) with delta (0, 0)
Screenshot: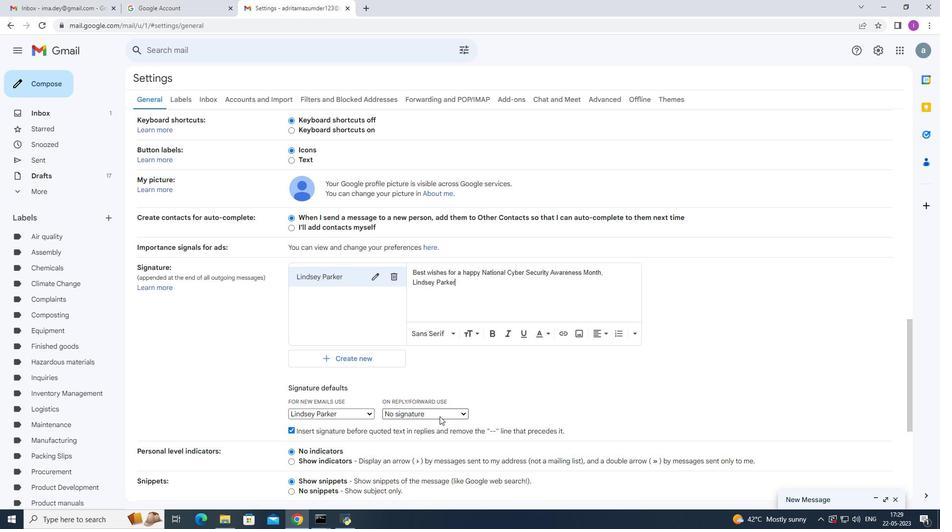 
Action: Mouse moved to (439, 422)
Screenshot: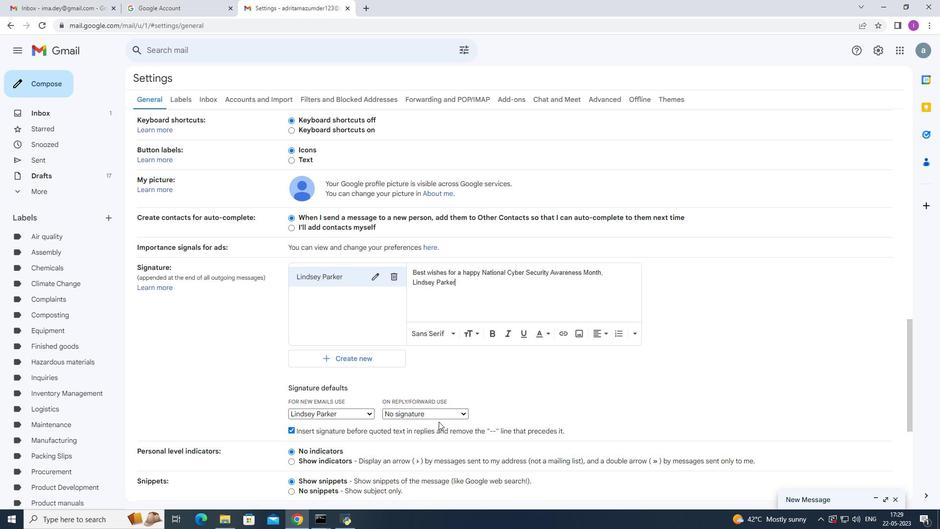 
Action: Mouse scrolled (439, 422) with delta (0, 0)
Screenshot: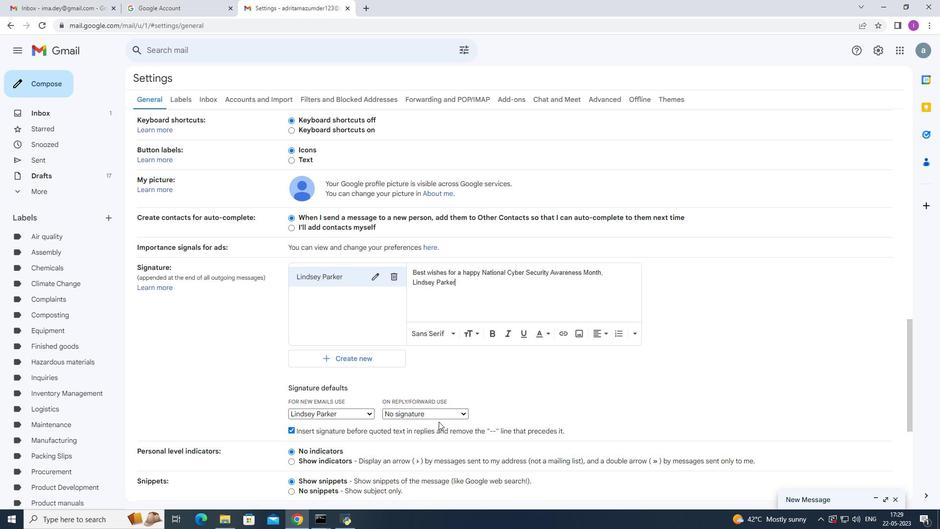 
Action: Mouse moved to (432, 399)
Screenshot: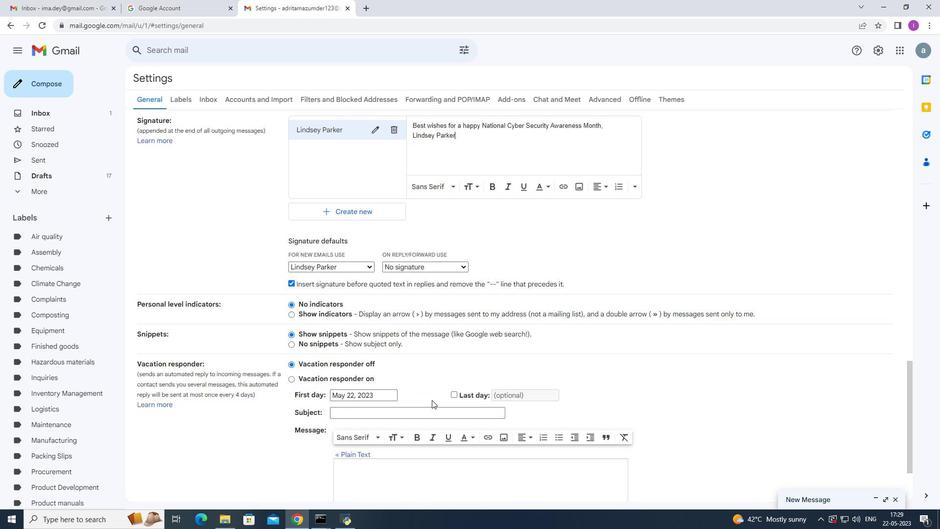 
Action: Mouse scrolled (432, 399) with delta (0, 0)
Screenshot: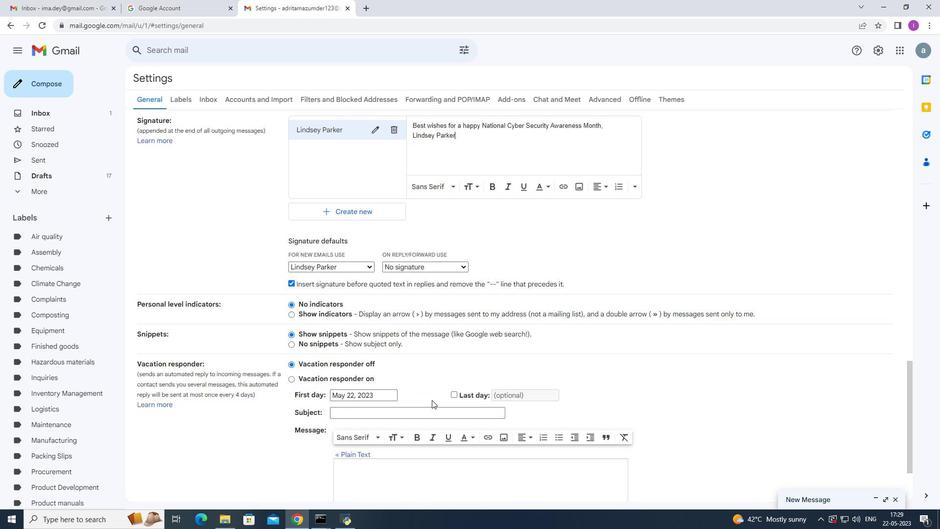 
Action: Mouse moved to (433, 399)
Screenshot: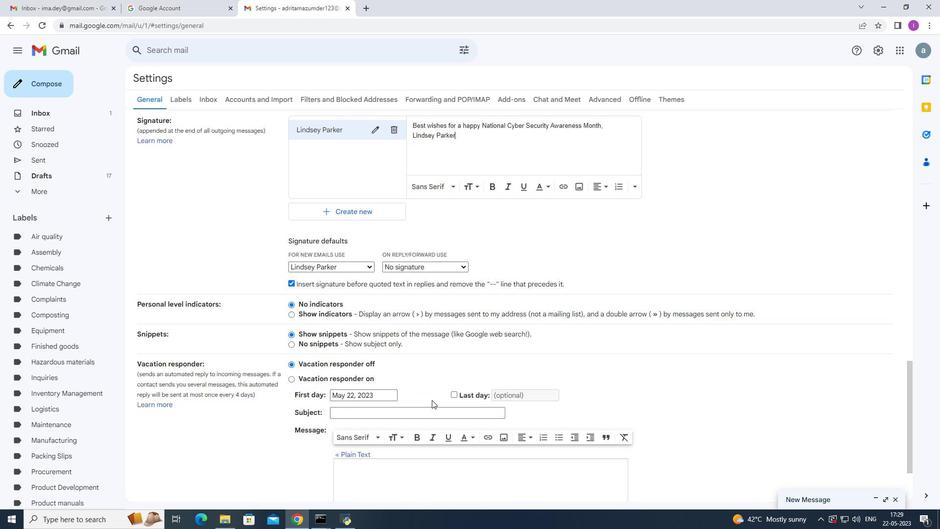 
Action: Mouse scrolled (433, 399) with delta (0, 0)
Screenshot: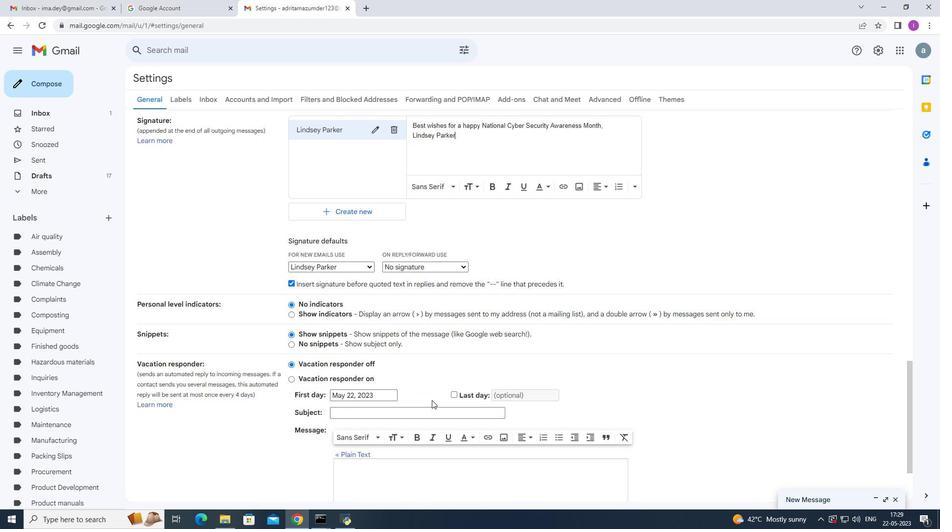 
Action: Mouse moved to (434, 399)
Screenshot: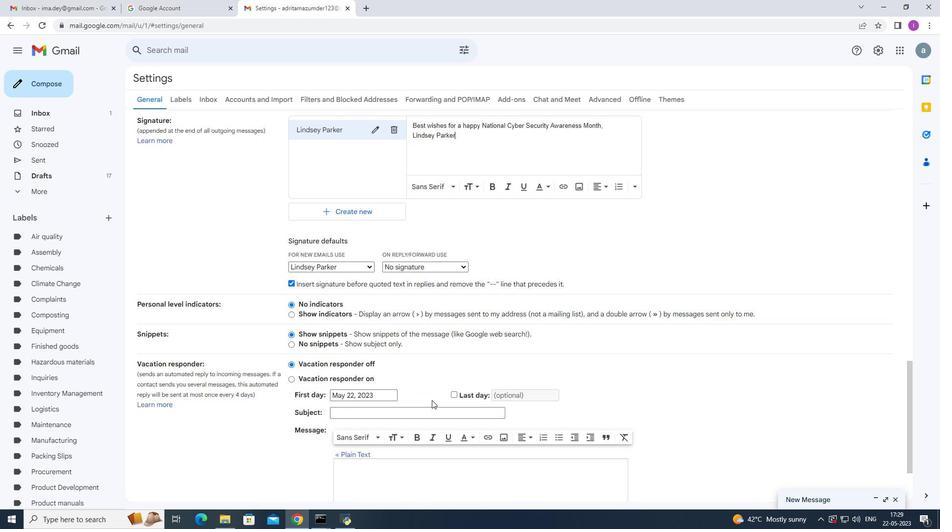 
Action: Mouse scrolled (434, 398) with delta (0, 0)
Screenshot: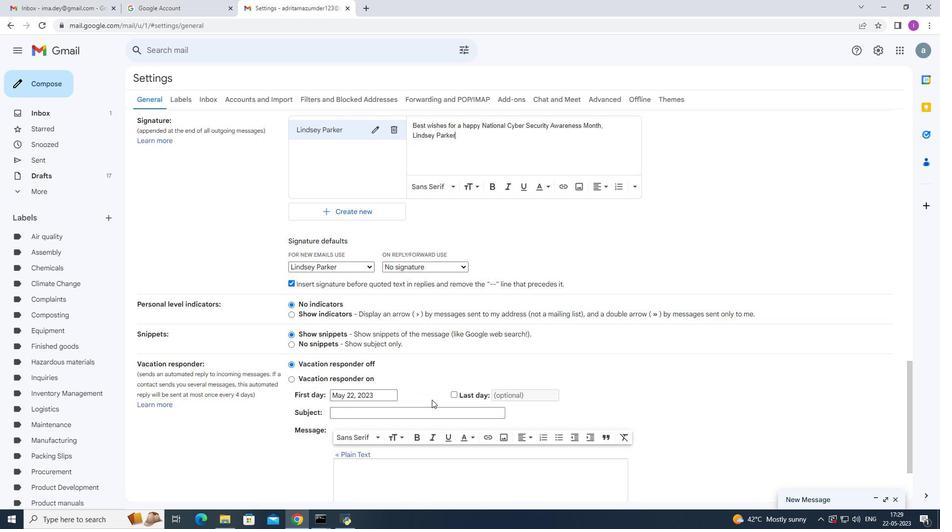 
Action: Mouse scrolled (434, 398) with delta (0, 0)
Screenshot: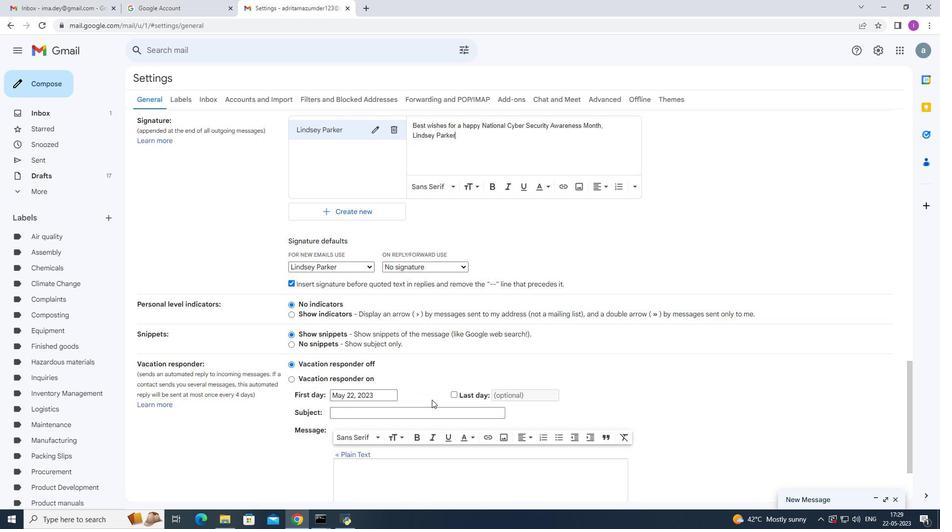 
Action: Mouse moved to (437, 396)
Screenshot: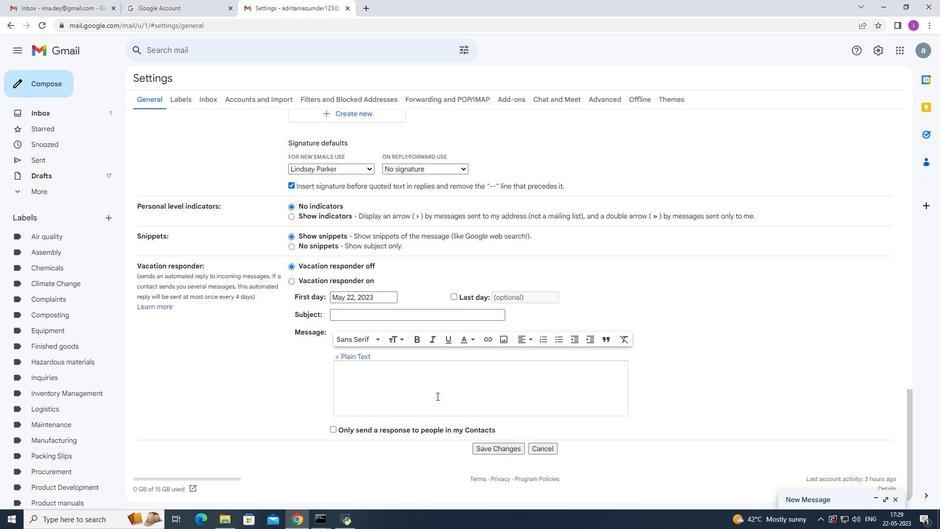 
Action: Mouse scrolled (437, 395) with delta (0, 0)
Screenshot: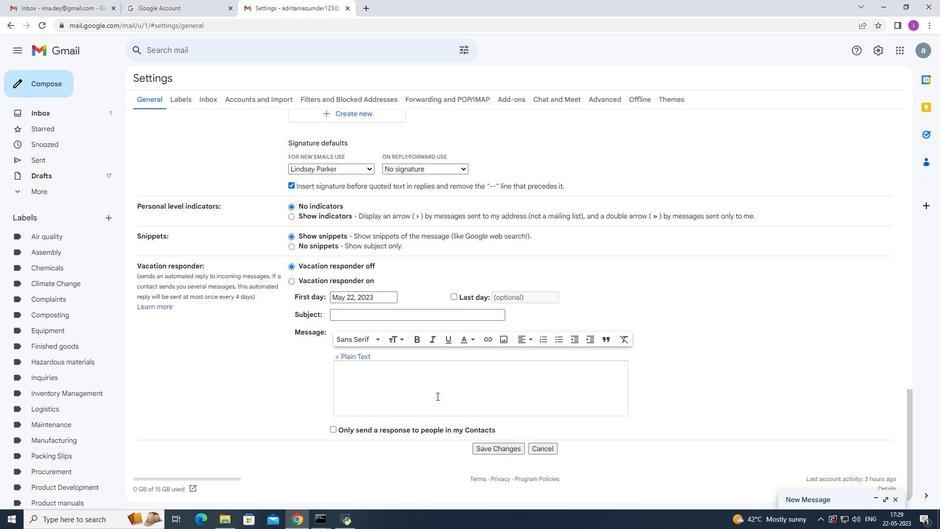 
Action: Mouse moved to (438, 396)
Screenshot: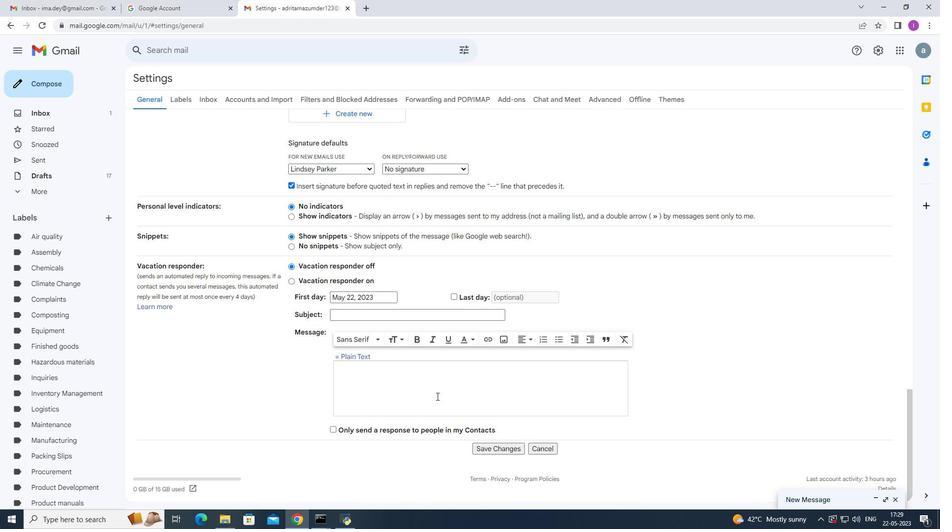 
Action: Mouse scrolled (438, 395) with delta (0, 0)
Screenshot: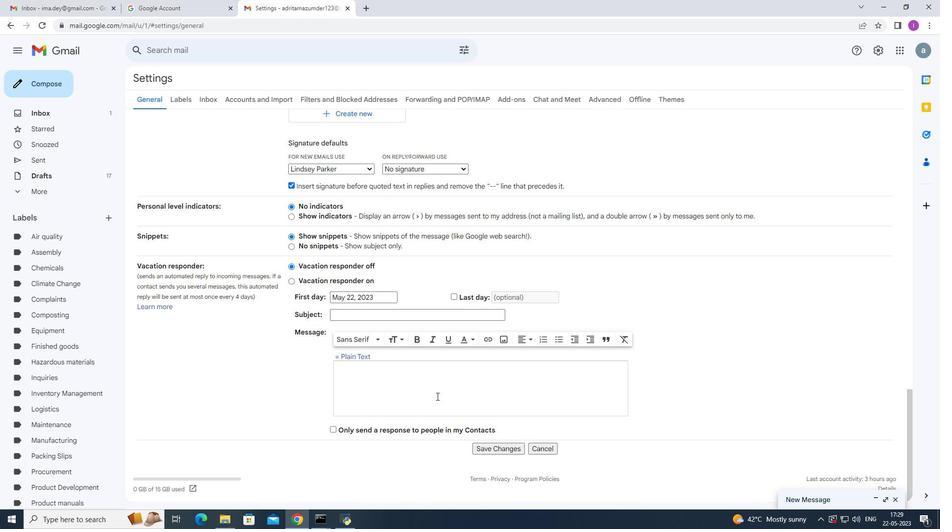 
Action: Mouse moved to (439, 396)
Screenshot: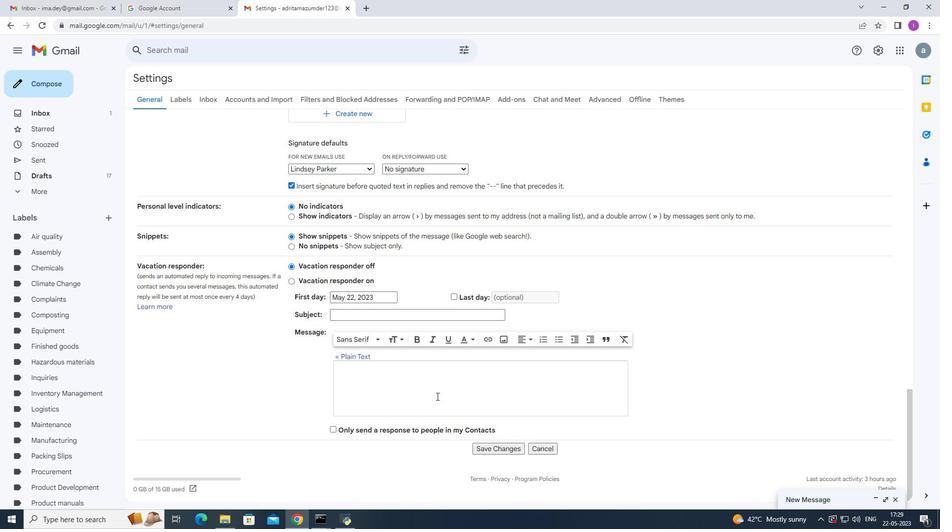 
Action: Mouse scrolled (439, 396) with delta (0, 0)
Screenshot: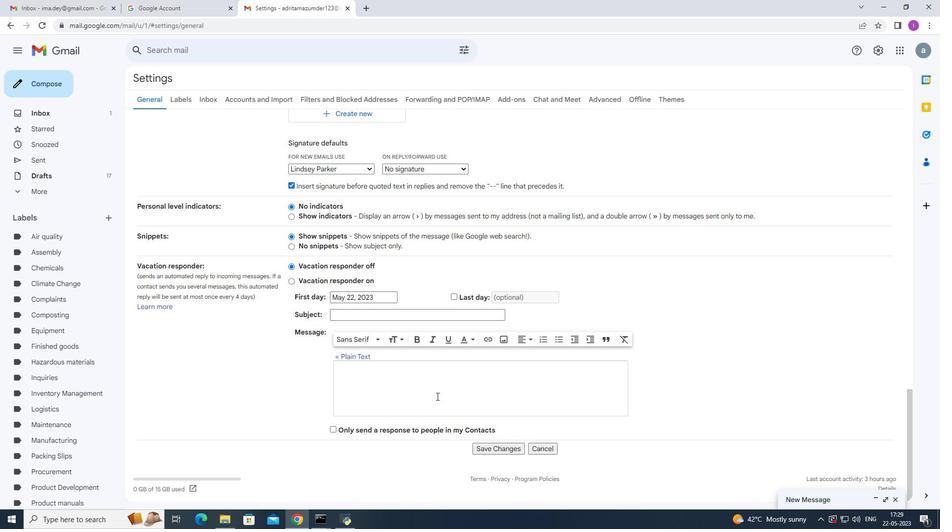 
Action: Mouse moved to (439, 397)
Screenshot: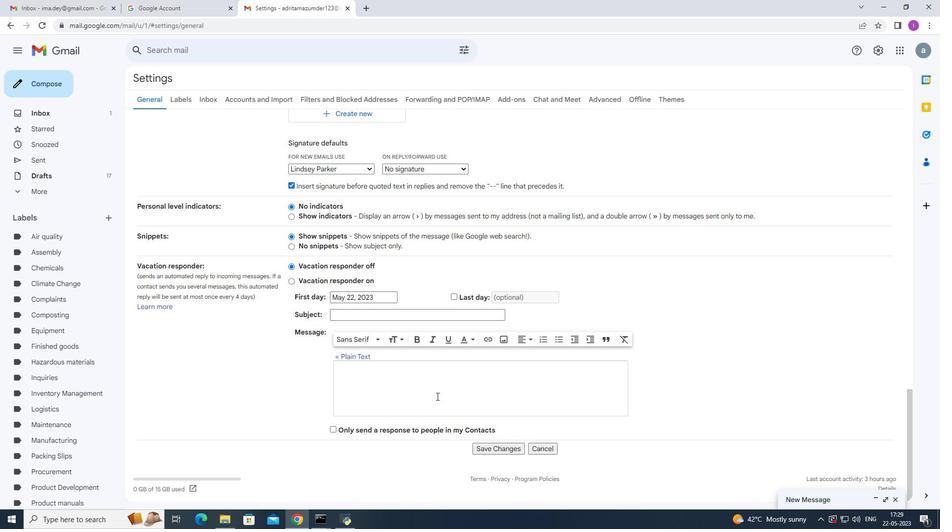 
Action: Mouse scrolled (439, 396) with delta (0, 0)
Screenshot: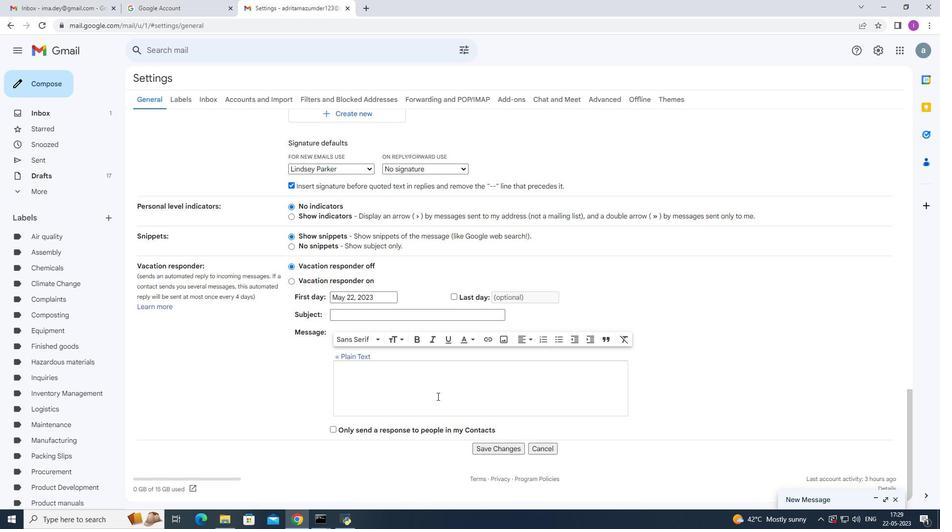 
Action: Mouse moved to (494, 445)
Screenshot: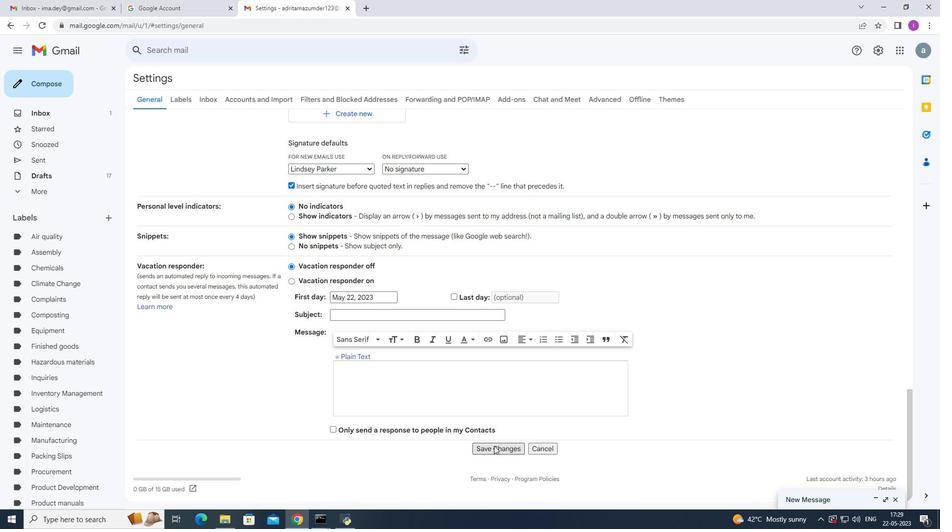 
Action: Mouse pressed left at (494, 445)
Screenshot: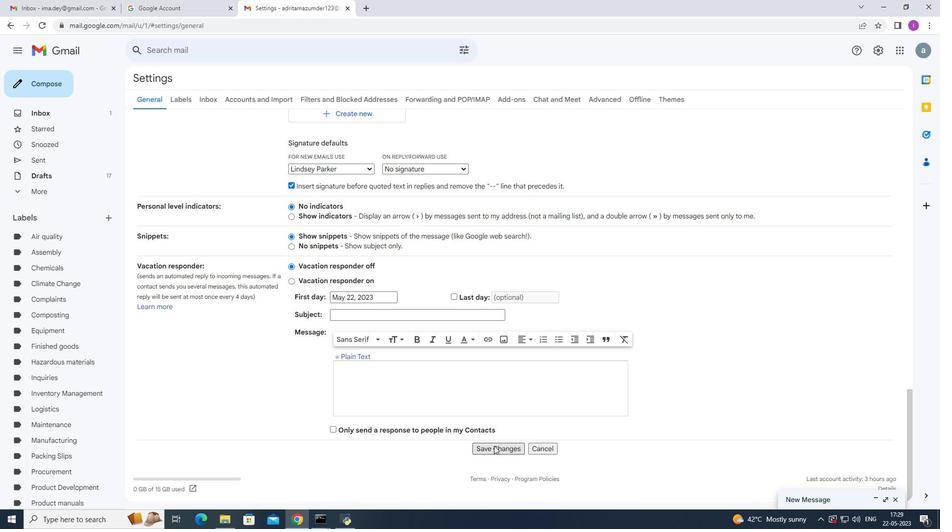 
Action: Mouse moved to (32, 78)
Screenshot: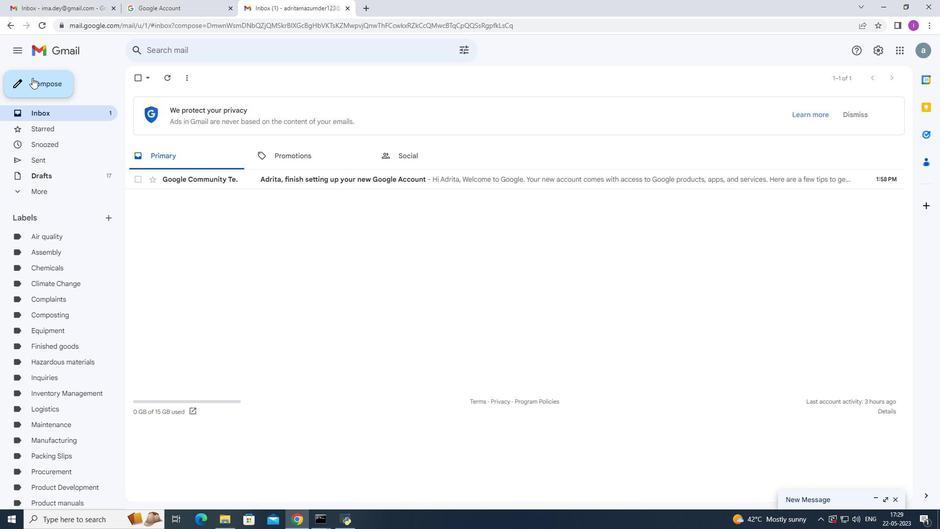 
Action: Mouse pressed left at (32, 78)
Screenshot: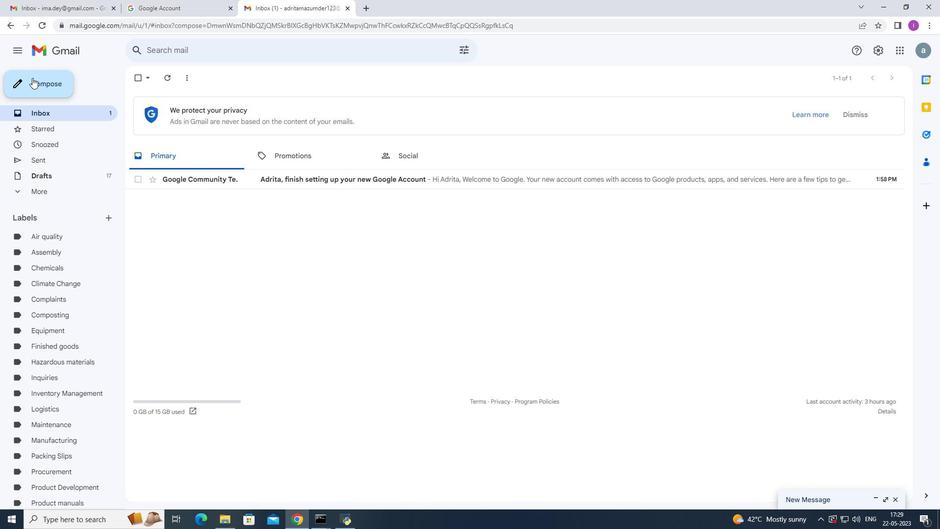 
Action: Mouse moved to (640, 267)
Screenshot: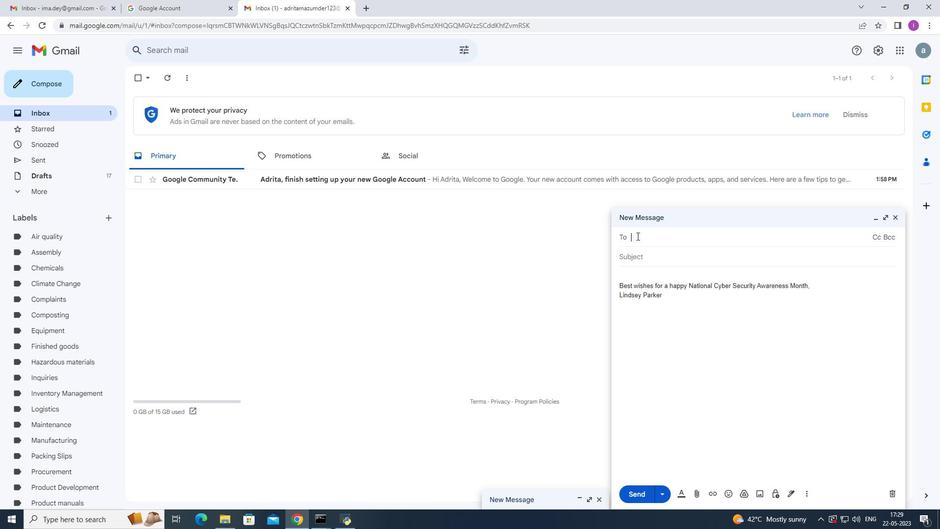 
Action: Key pressed so
Screenshot: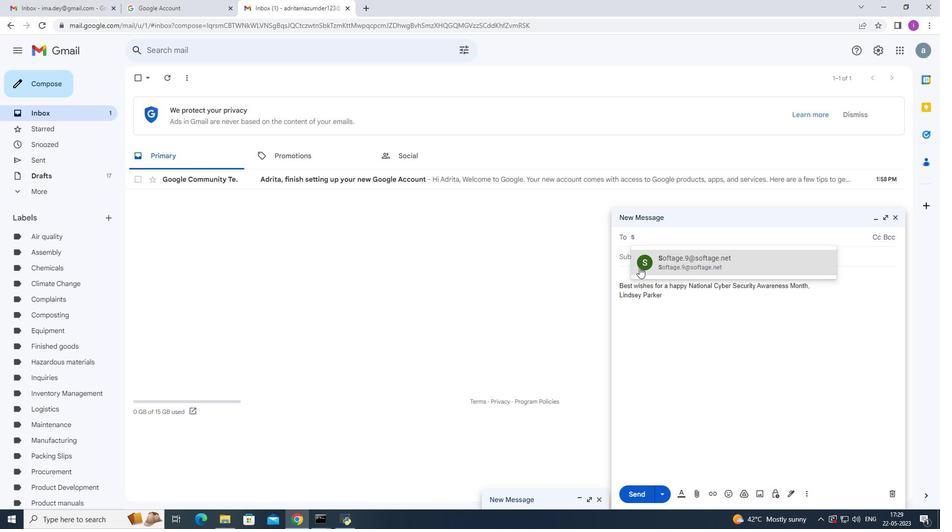 
Action: Mouse moved to (672, 253)
Screenshot: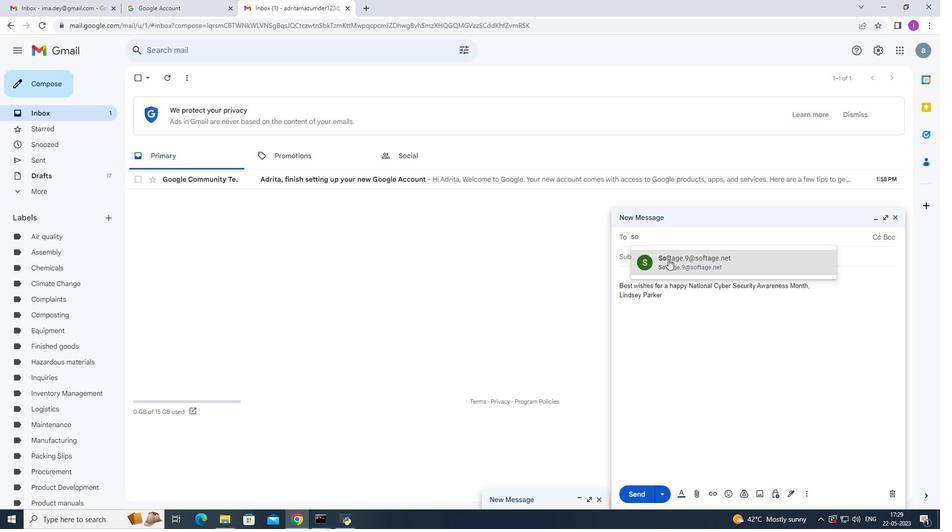 
Action: Mouse pressed left at (672, 253)
Screenshot: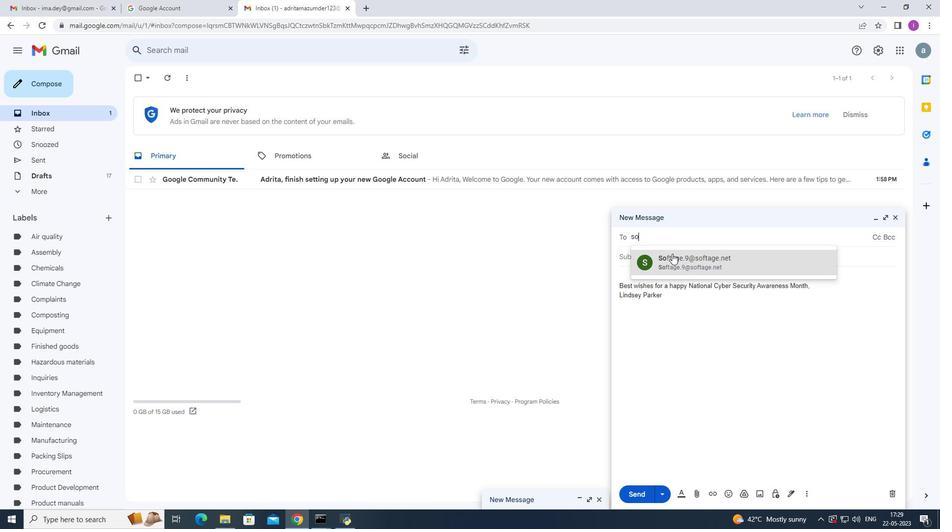 
Action: Mouse moved to (806, 494)
Screenshot: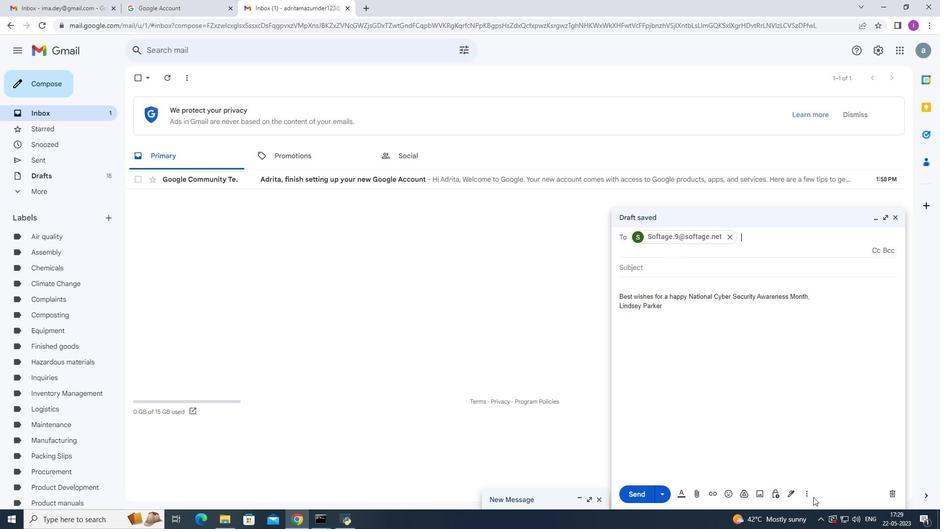 
Action: Mouse pressed left at (806, 494)
Screenshot: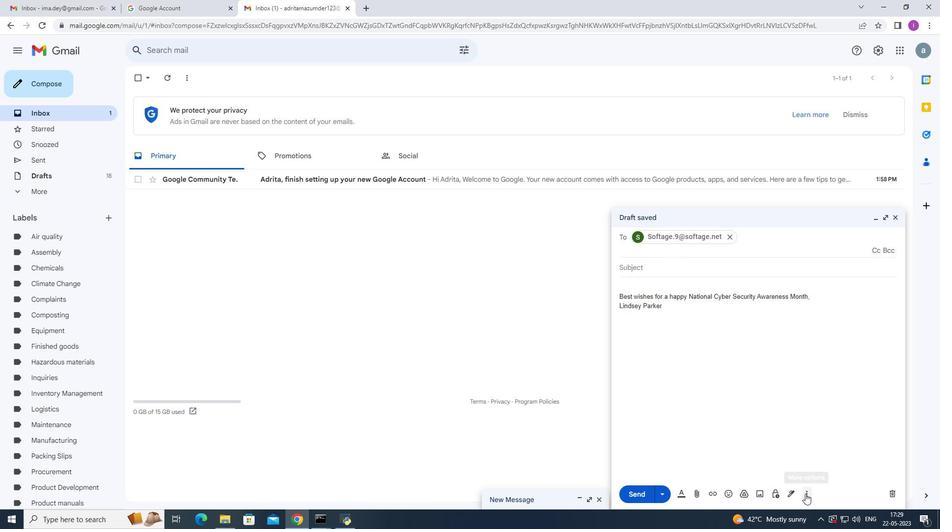 
Action: Mouse moved to (698, 213)
Screenshot: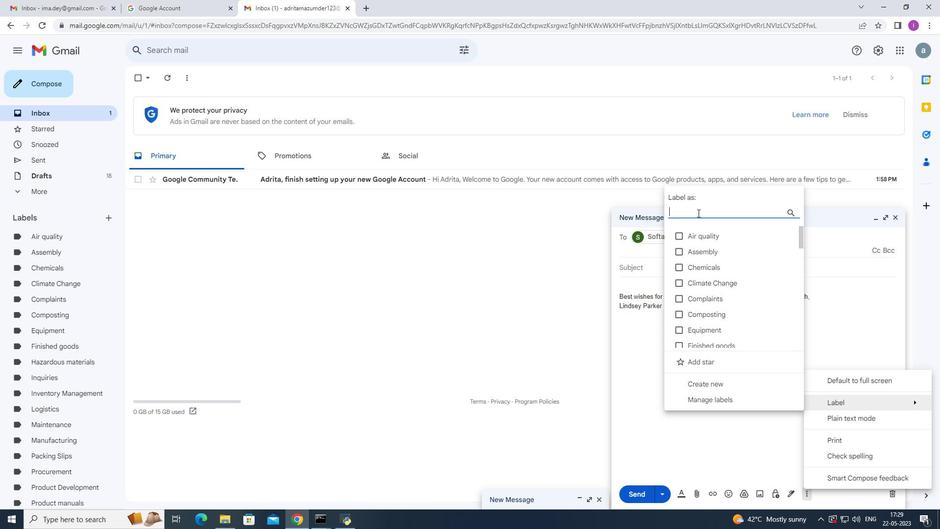 
Action: Mouse pressed left at (698, 213)
Screenshot: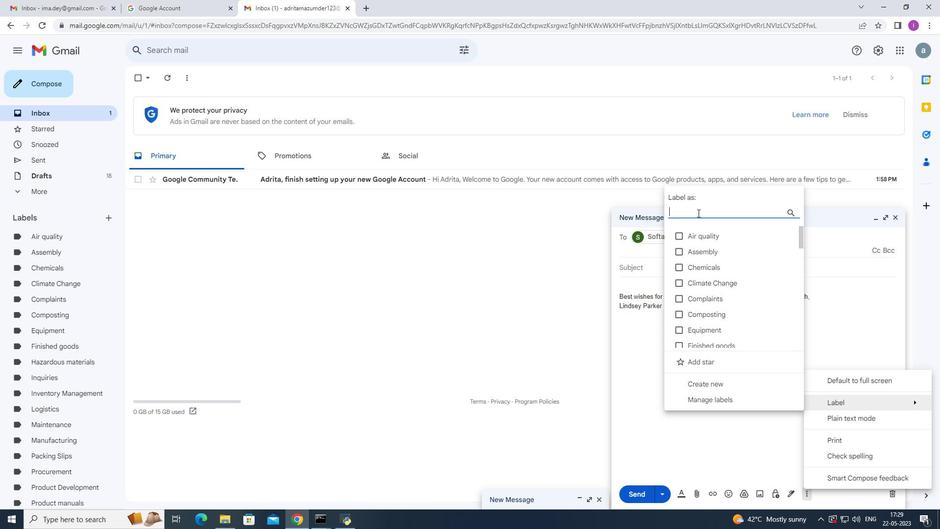 
Action: Key pressed <Key.shift>Safety<Key.space><Key.shift>manuals
Screenshot: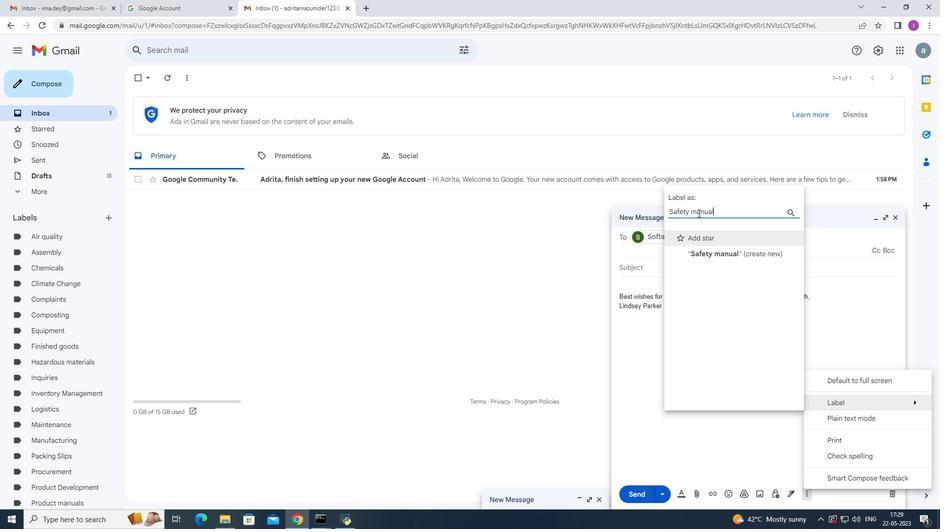 
Action: Mouse moved to (724, 251)
Screenshot: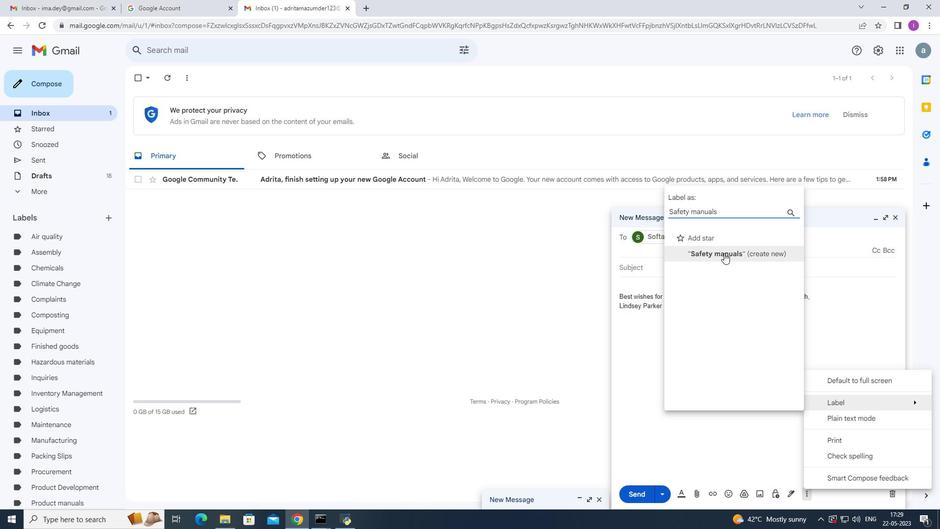 
Action: Mouse pressed left at (724, 251)
Screenshot: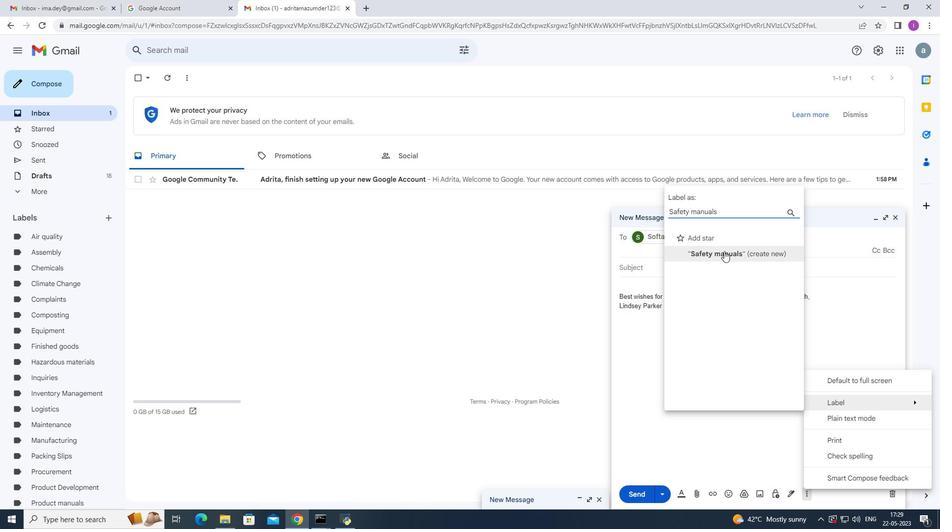
Action: Mouse moved to (554, 308)
Screenshot: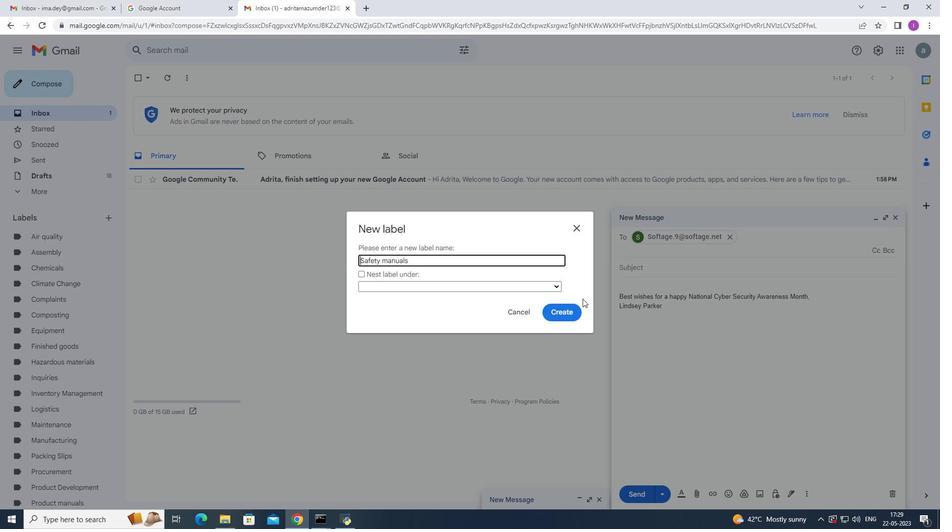 
Action: Mouse pressed left at (554, 308)
Screenshot: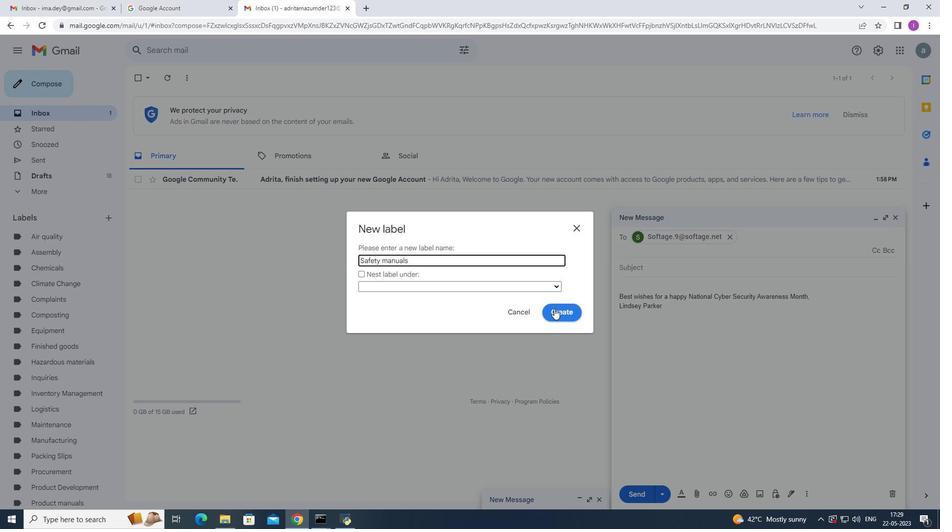 
Action: Mouse moved to (801, 383)
Screenshot: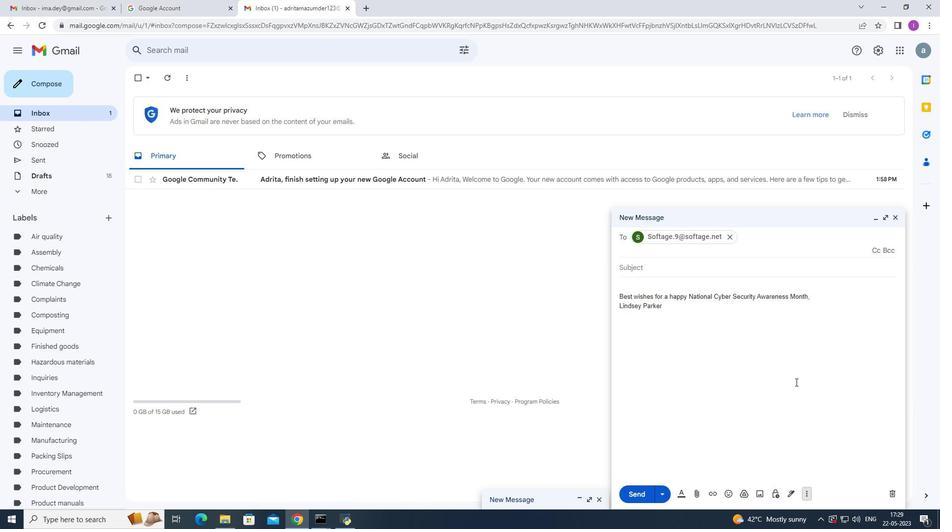 
Action: Mouse scrolled (801, 383) with delta (0, 0)
Screenshot: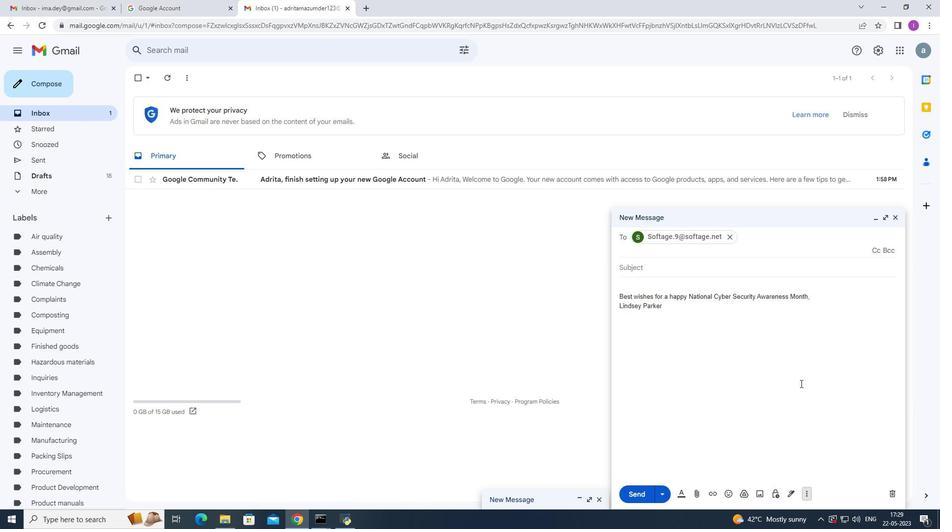 
Action: Mouse moved to (802, 383)
Screenshot: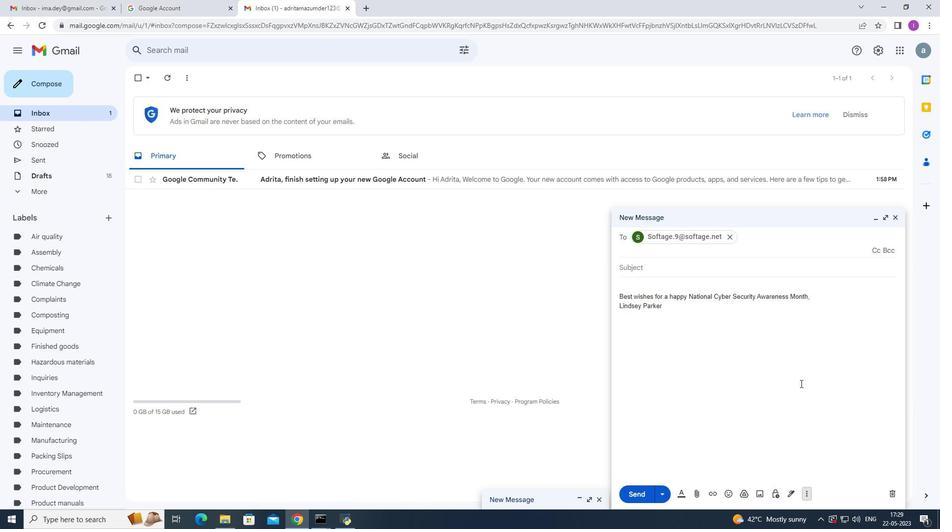 
Action: Mouse scrolled (801, 383) with delta (0, 0)
Screenshot: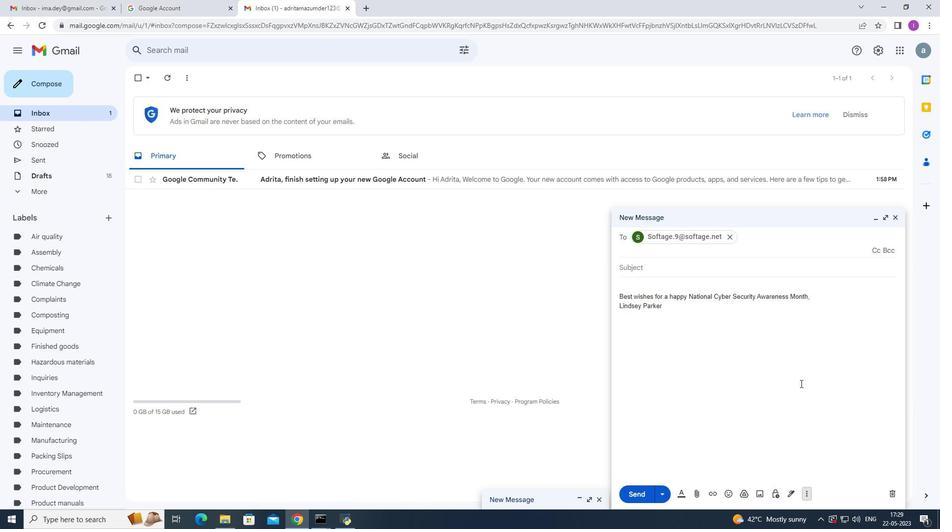 
Action: Mouse moved to (802, 383)
Screenshot: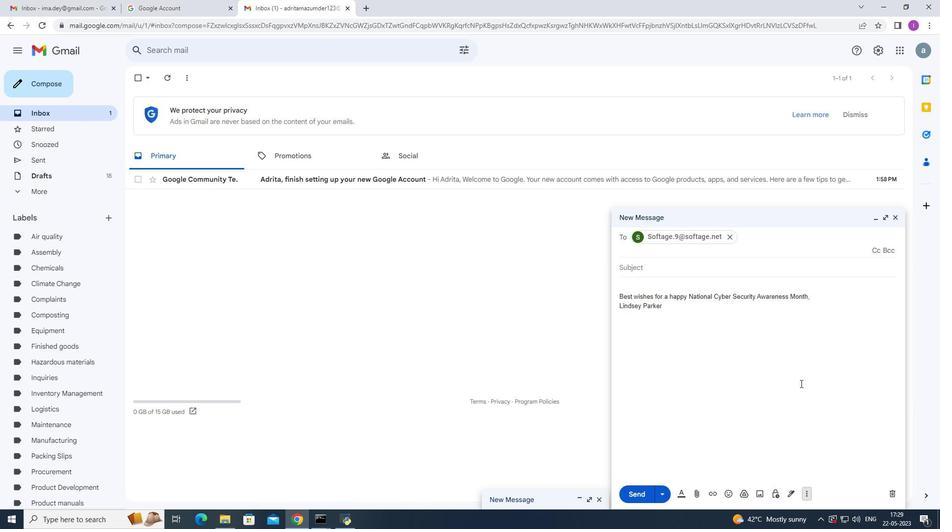 
Action: Mouse scrolled (801, 383) with delta (0, 0)
Screenshot: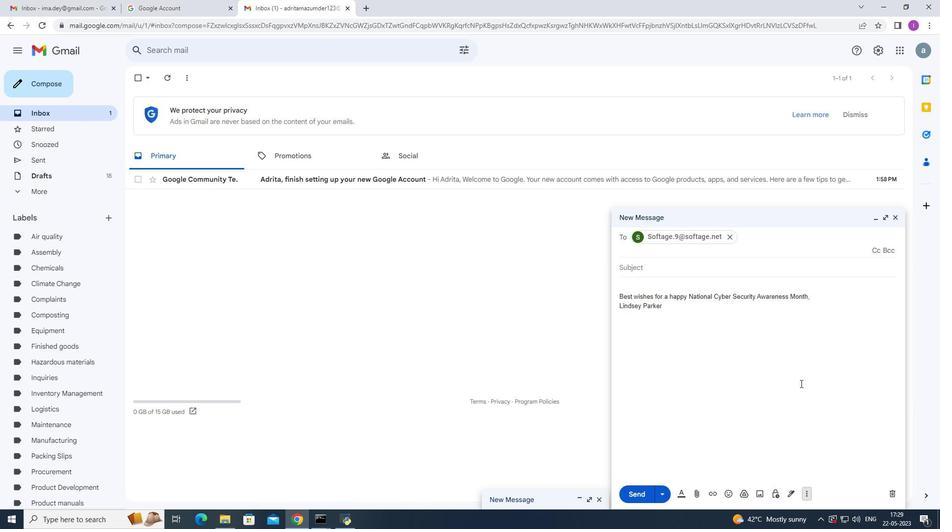 
Action: Mouse scrolled (802, 383) with delta (0, 0)
Screenshot: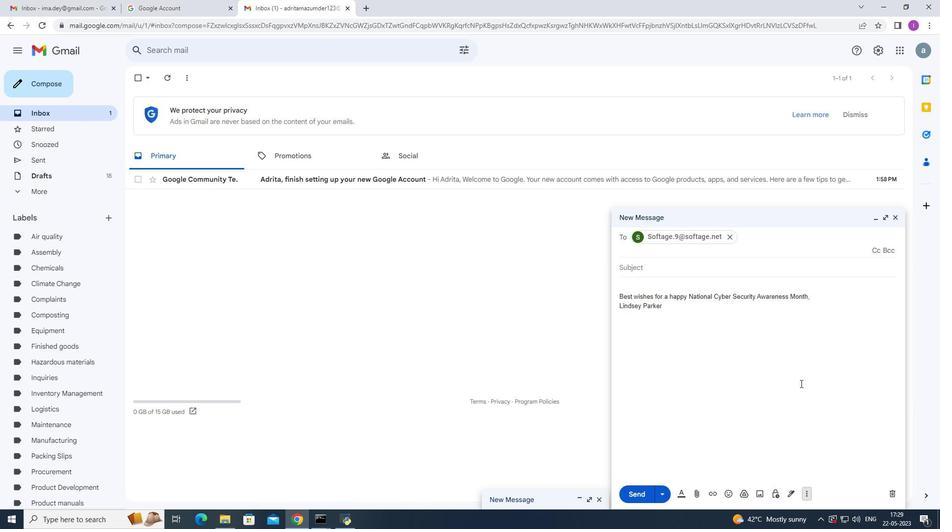 
Action: Mouse moved to (804, 382)
Screenshot: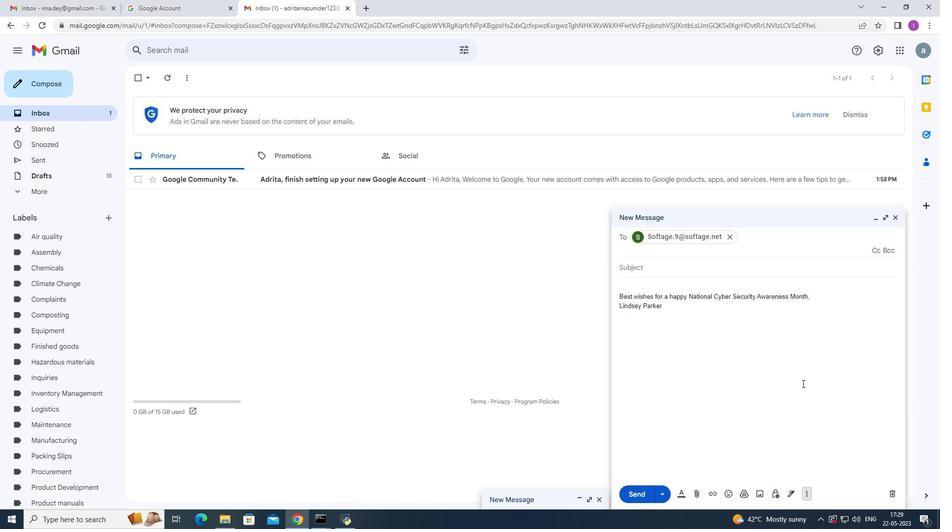 
Action: Mouse scrolled (804, 381) with delta (0, 0)
Screenshot: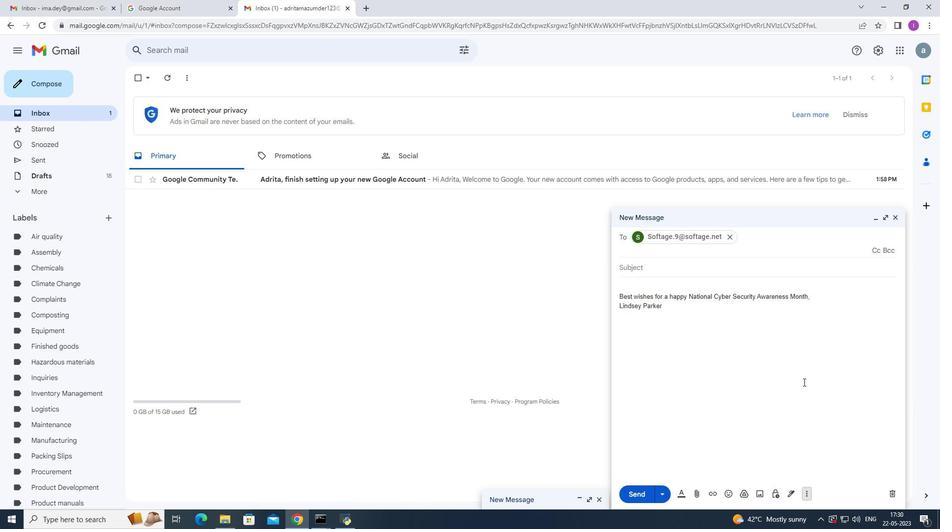 
Action: Mouse scrolled (804, 381) with delta (0, 0)
Screenshot: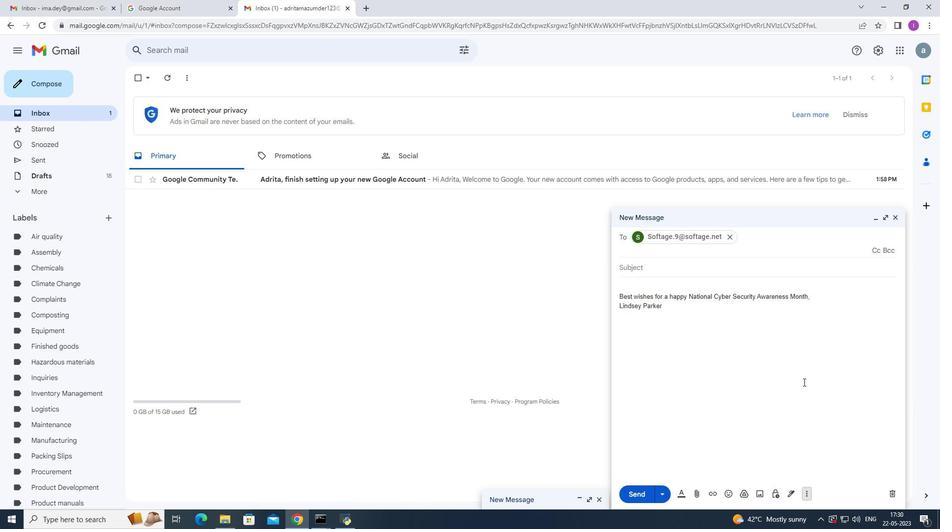 
Action: Mouse scrolled (804, 381) with delta (0, 0)
Screenshot: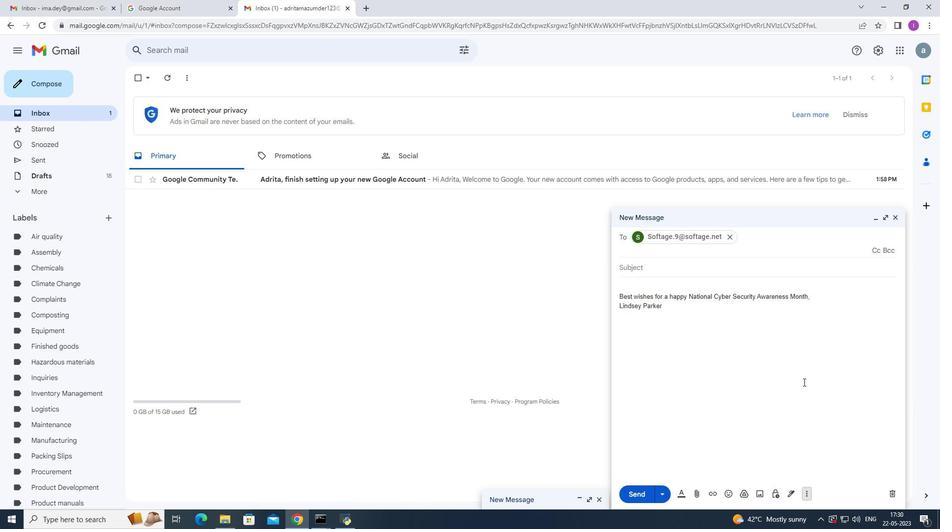 
Action: Mouse moved to (808, 498)
Screenshot: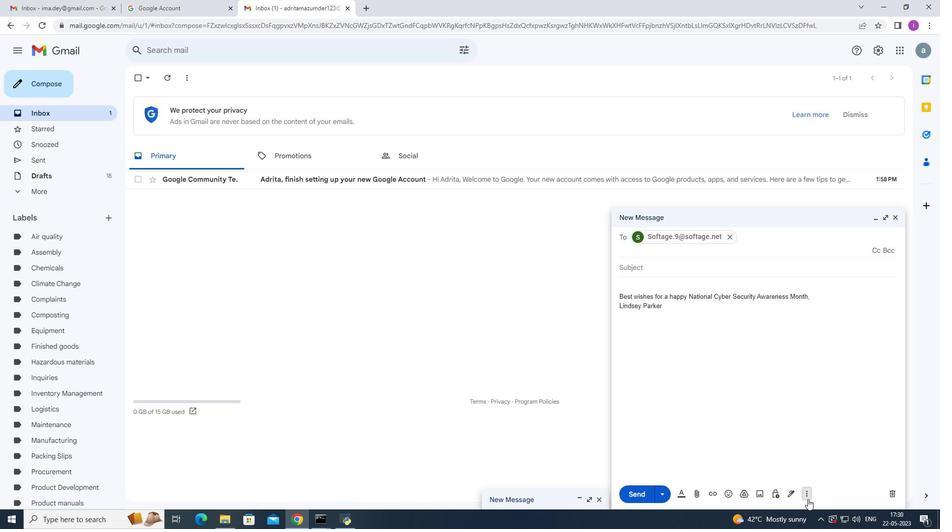 
Action: Mouse pressed left at (808, 498)
Screenshot: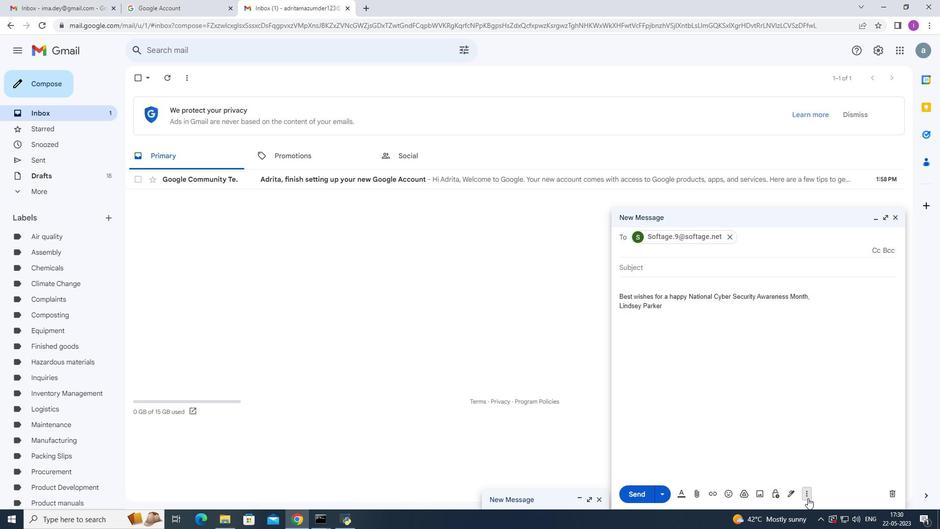 
Action: Mouse moved to (634, 366)
Screenshot: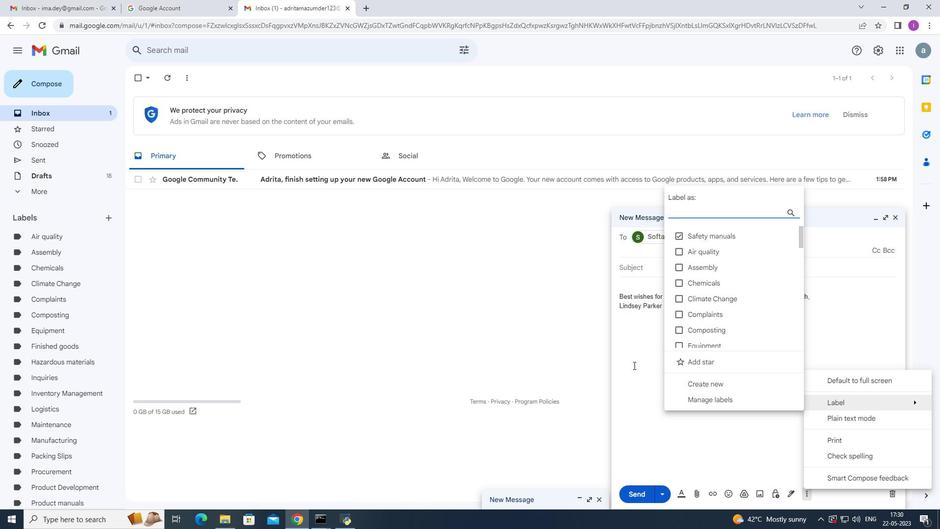 
Action: Mouse pressed left at (634, 366)
Screenshot: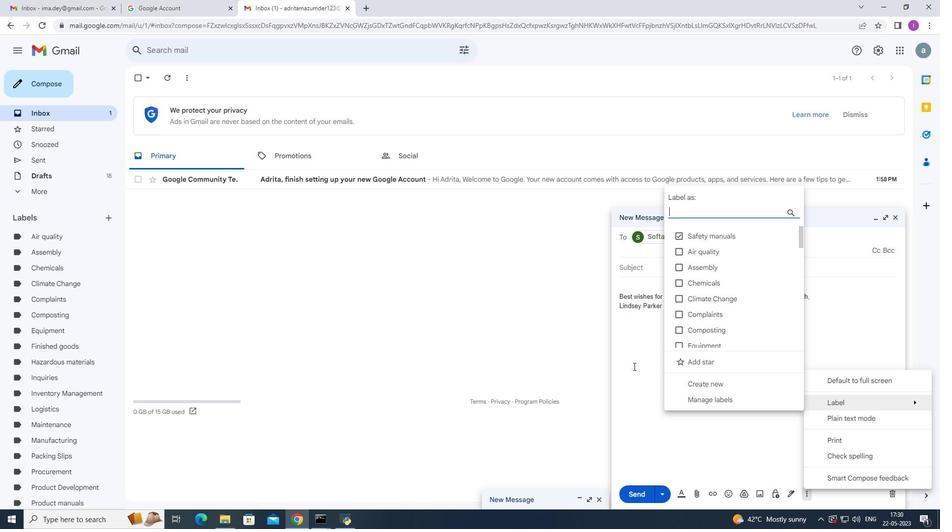 
Action: Mouse moved to (776, 405)
Screenshot: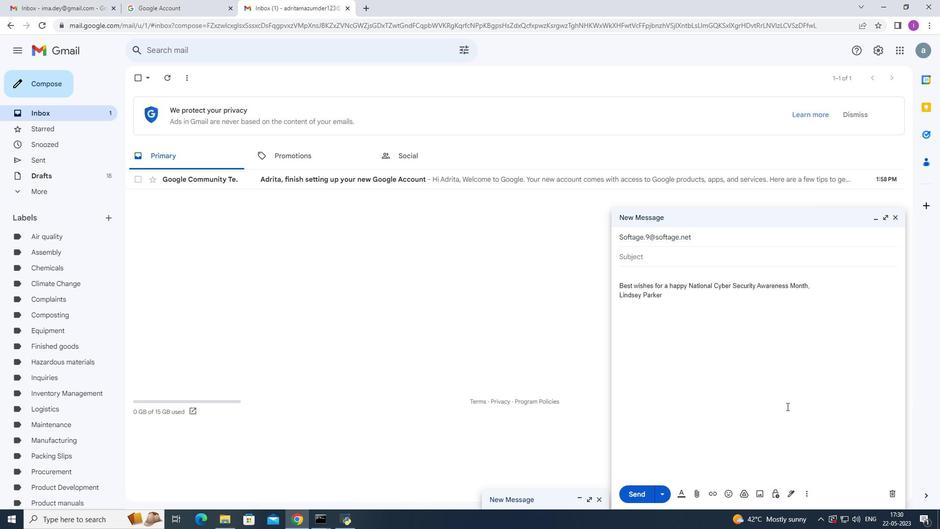 
